 Task: Open Card Tax Filing Review in Board Public Relations Event Coordination and Execution to Workspace Leadership Coaching and add a team member Softage.3@softage.net, a label Orange, a checklist Acting, an attachment from Trello, a color Orange and finally, add a card description 'Research and develop new product line' and a comment 'We should approach this task with a sense of persistence and determination, willing to overcome obstacles and push through challenges.'. Add a start date 'Jan 03, 1900' with a due date 'Jan 10, 1900'
Action: Mouse moved to (75, 388)
Screenshot: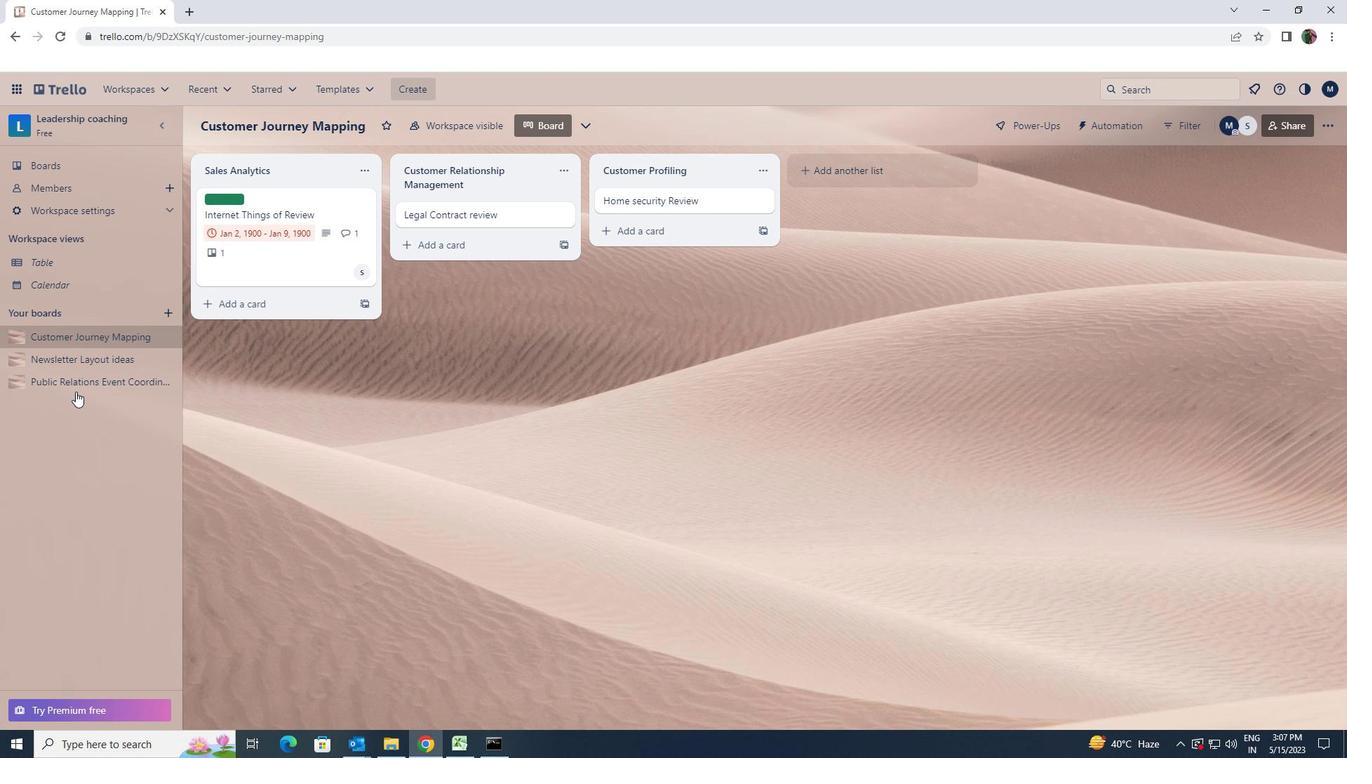 
Action: Mouse pressed left at (75, 388)
Screenshot: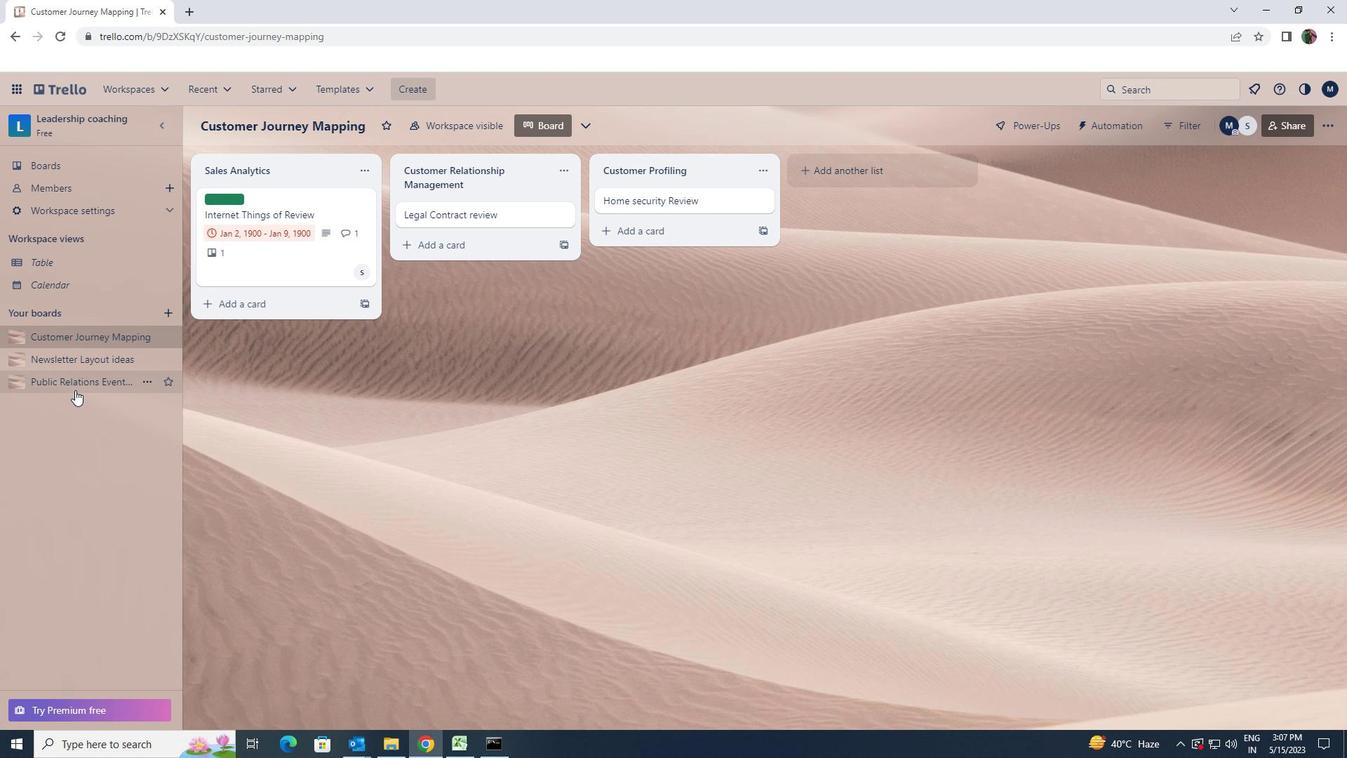 
Action: Mouse moved to (214, 212)
Screenshot: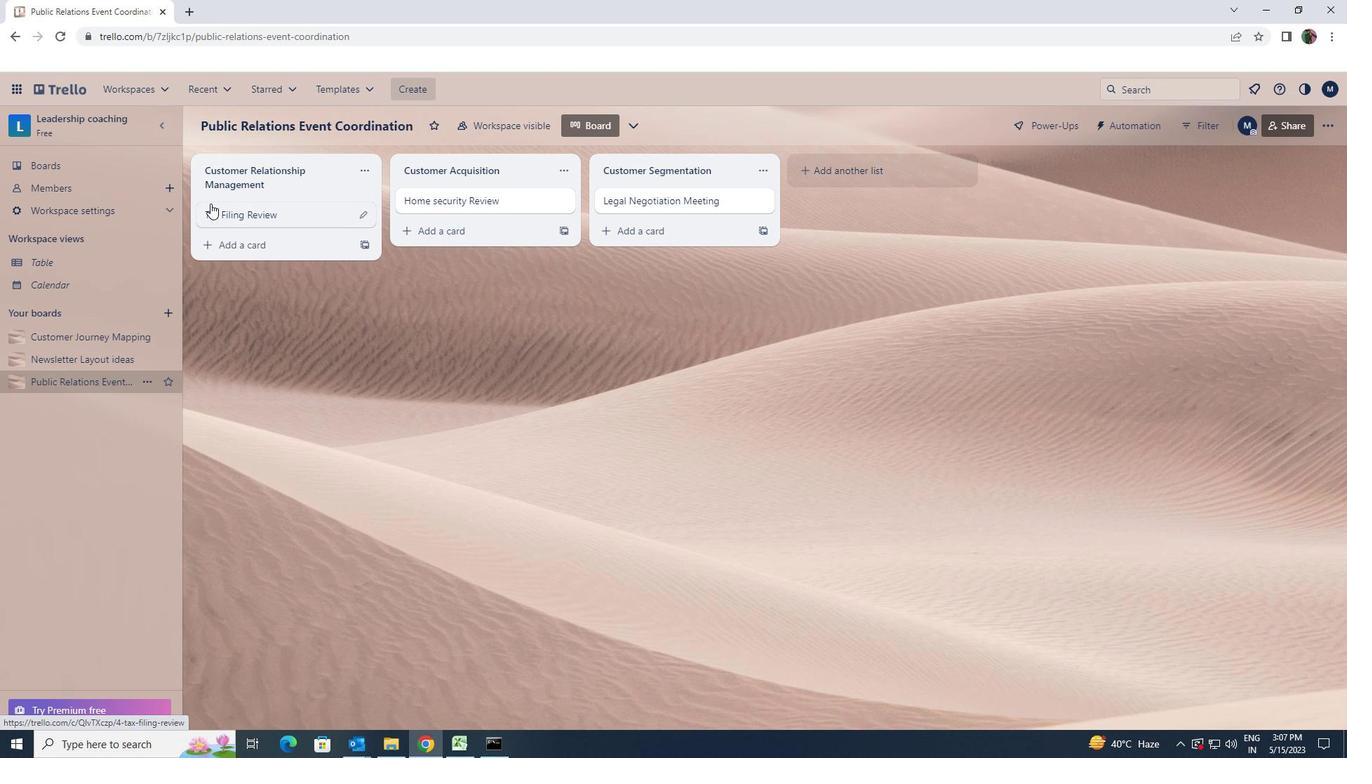 
Action: Mouse pressed left at (214, 212)
Screenshot: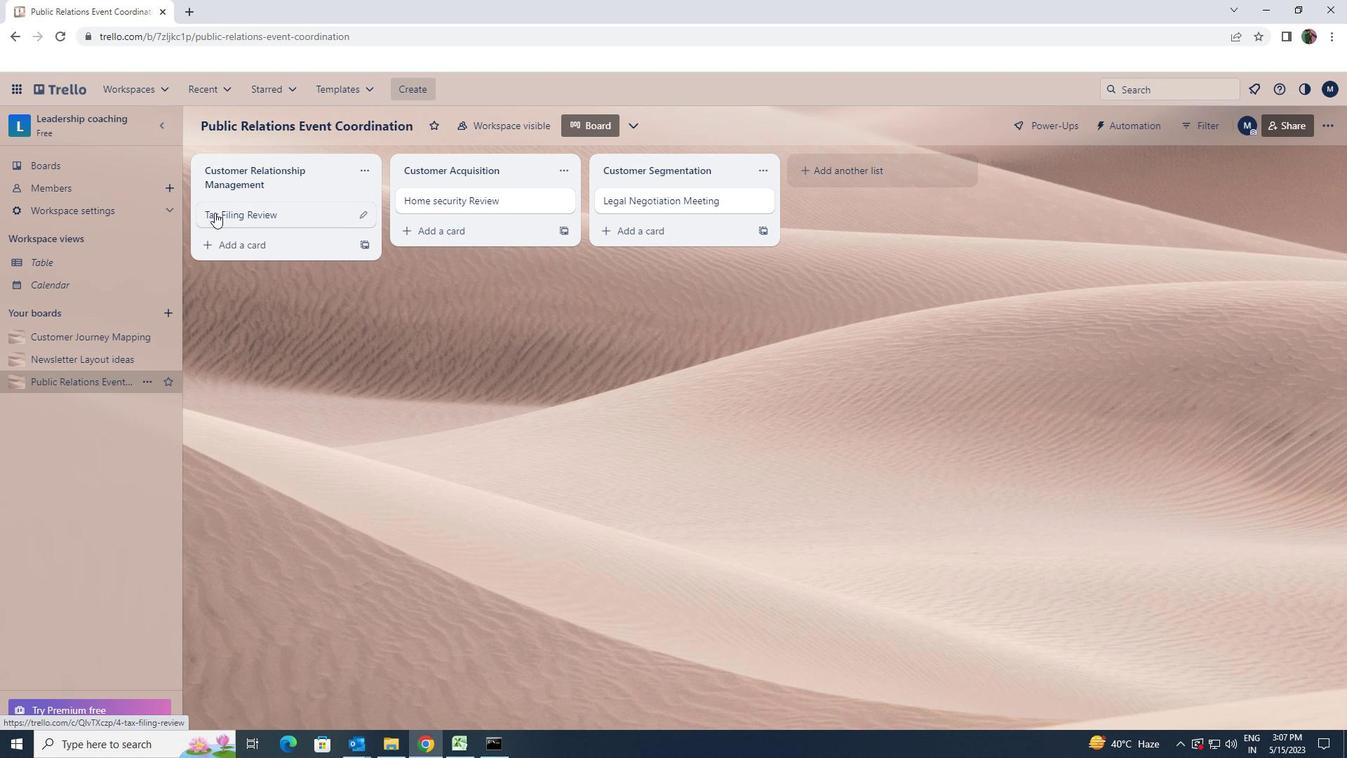 
Action: Mouse moved to (829, 197)
Screenshot: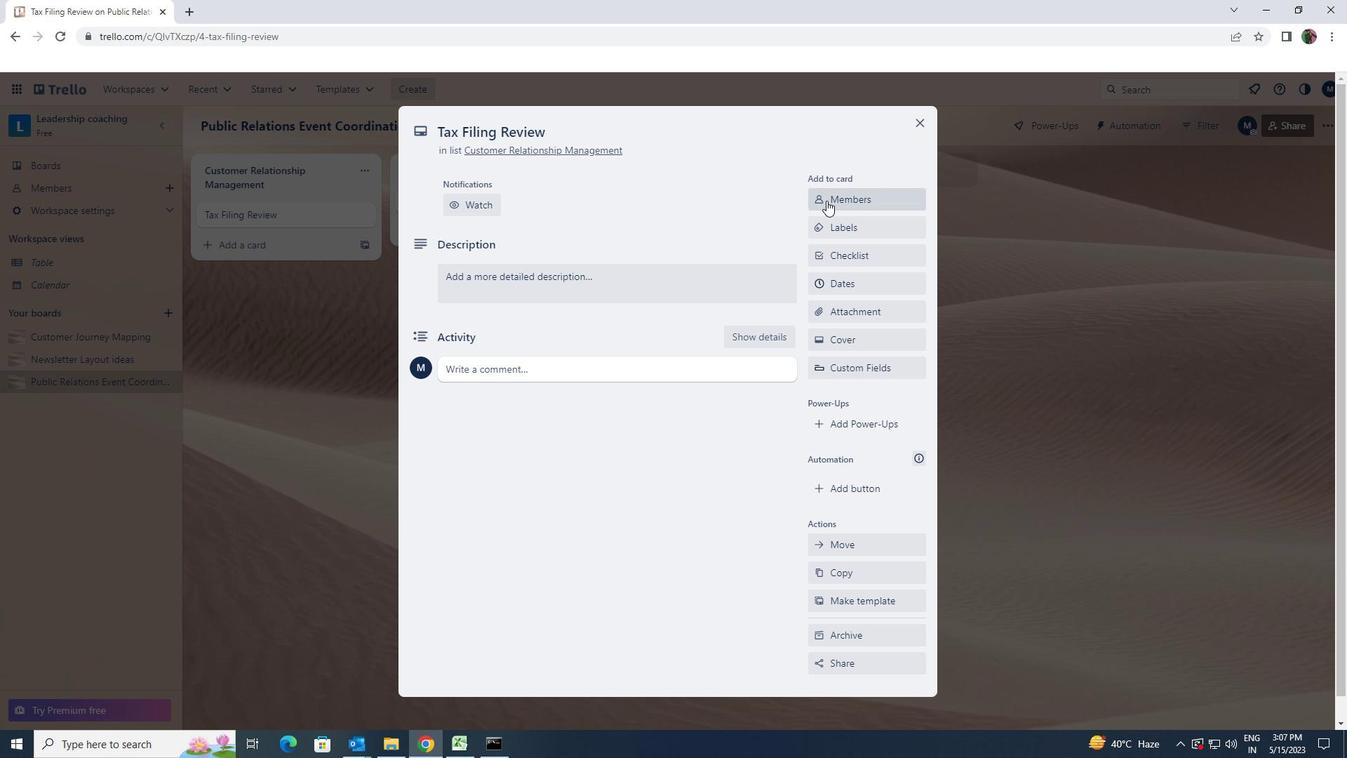
Action: Mouse pressed left at (829, 197)
Screenshot: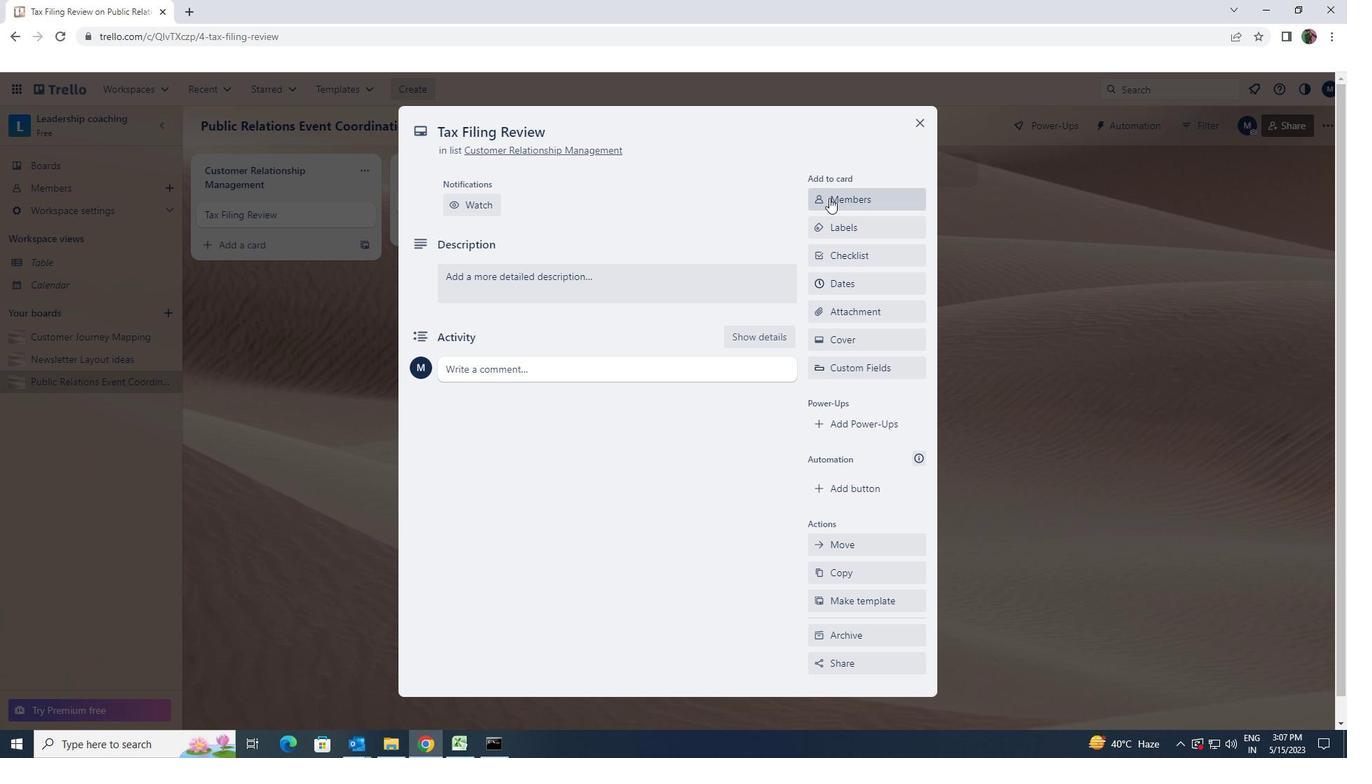 
Action: Mouse moved to (864, 267)
Screenshot: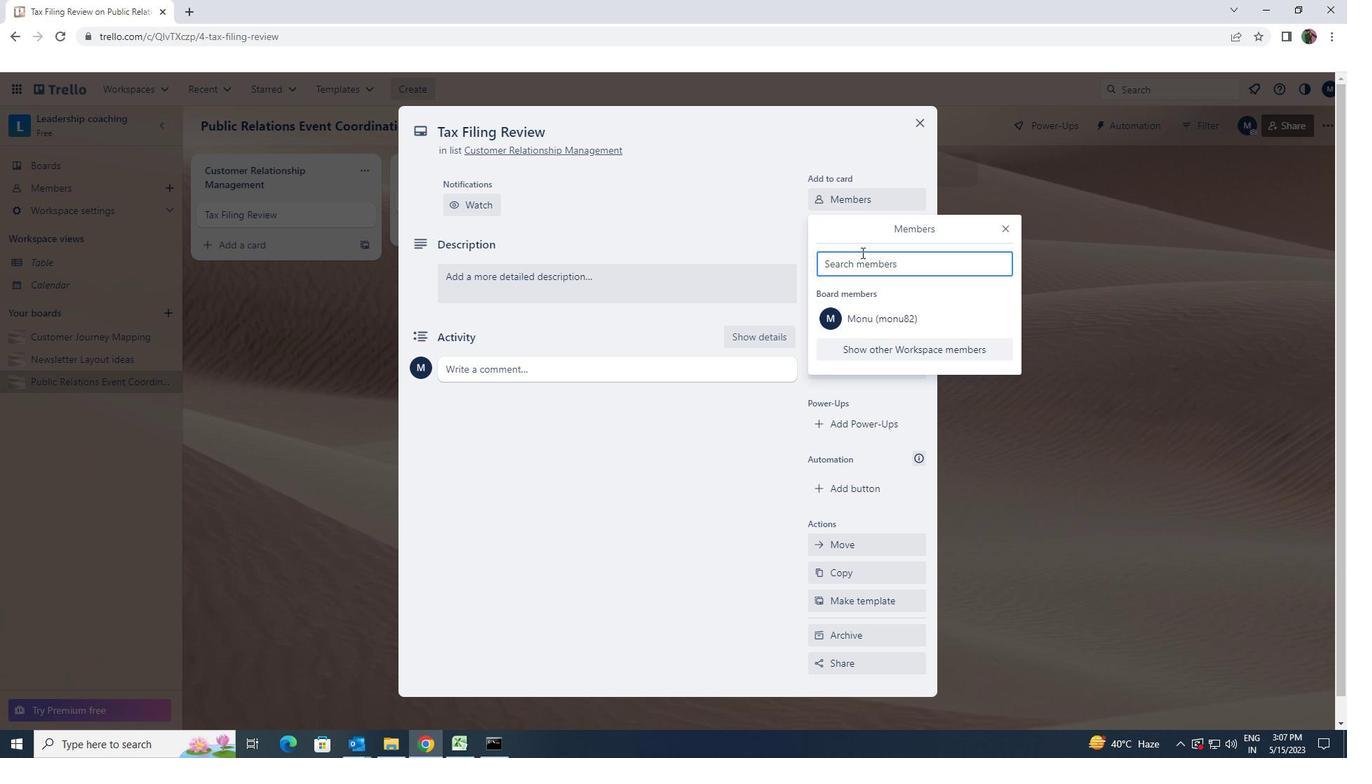 
Action: Mouse pressed left at (864, 267)
Screenshot: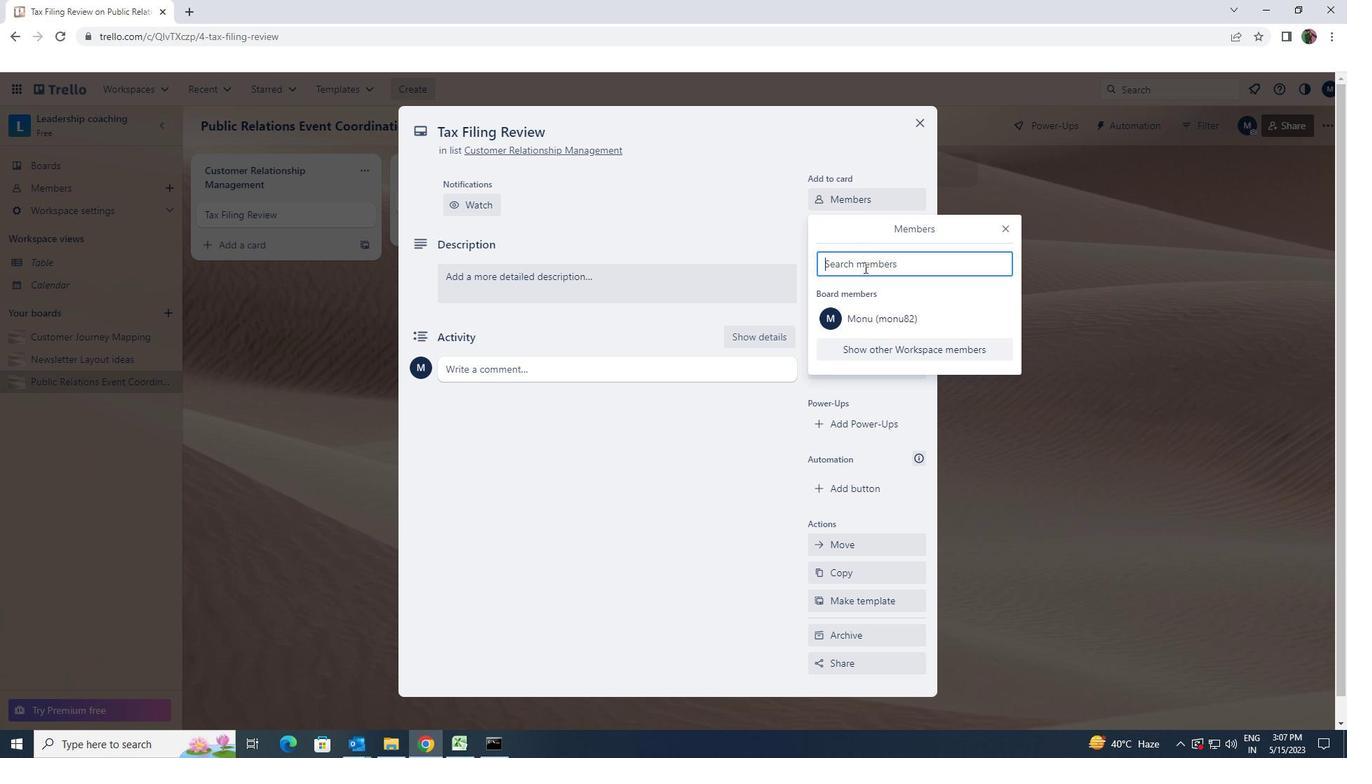
Action: Key pressed softage.3<Key.shift>@SOFTAGE.NET
Screenshot: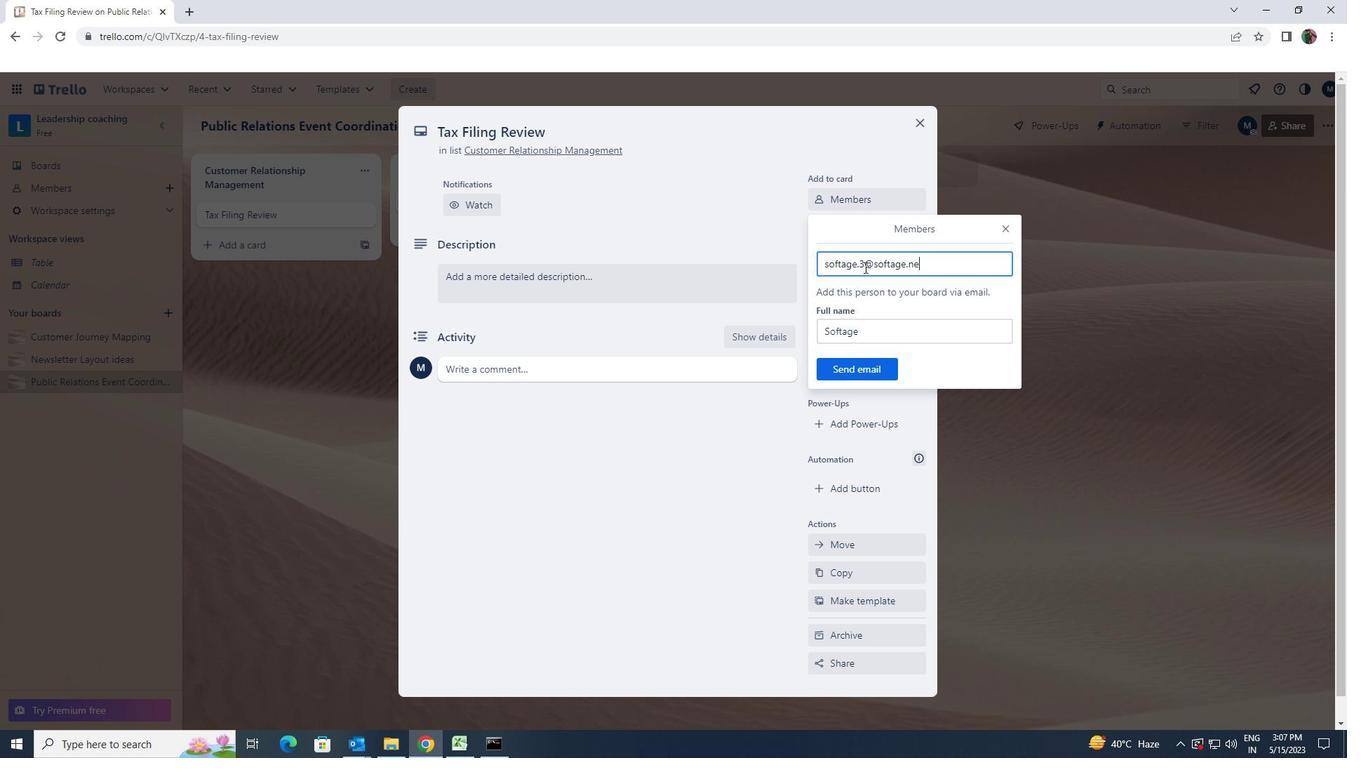 
Action: Mouse moved to (866, 363)
Screenshot: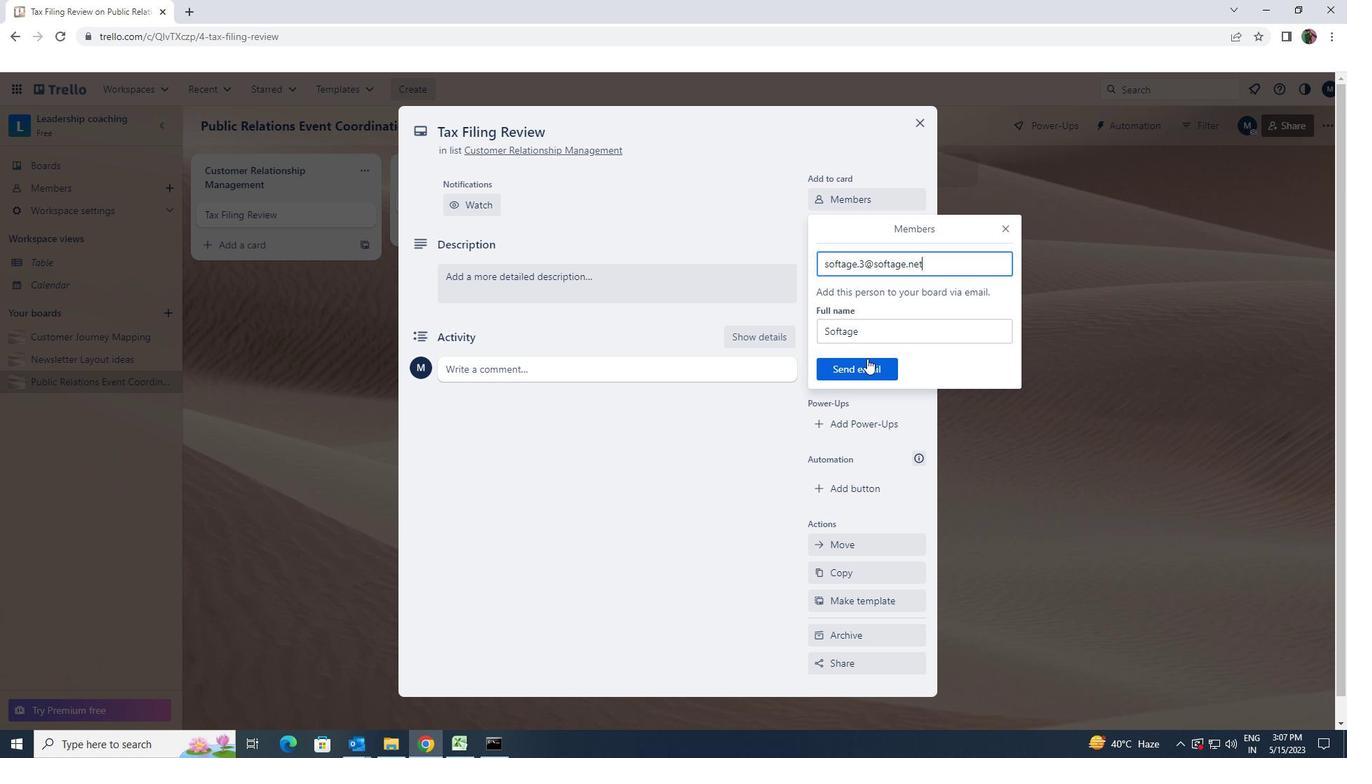 
Action: Mouse pressed left at (866, 363)
Screenshot: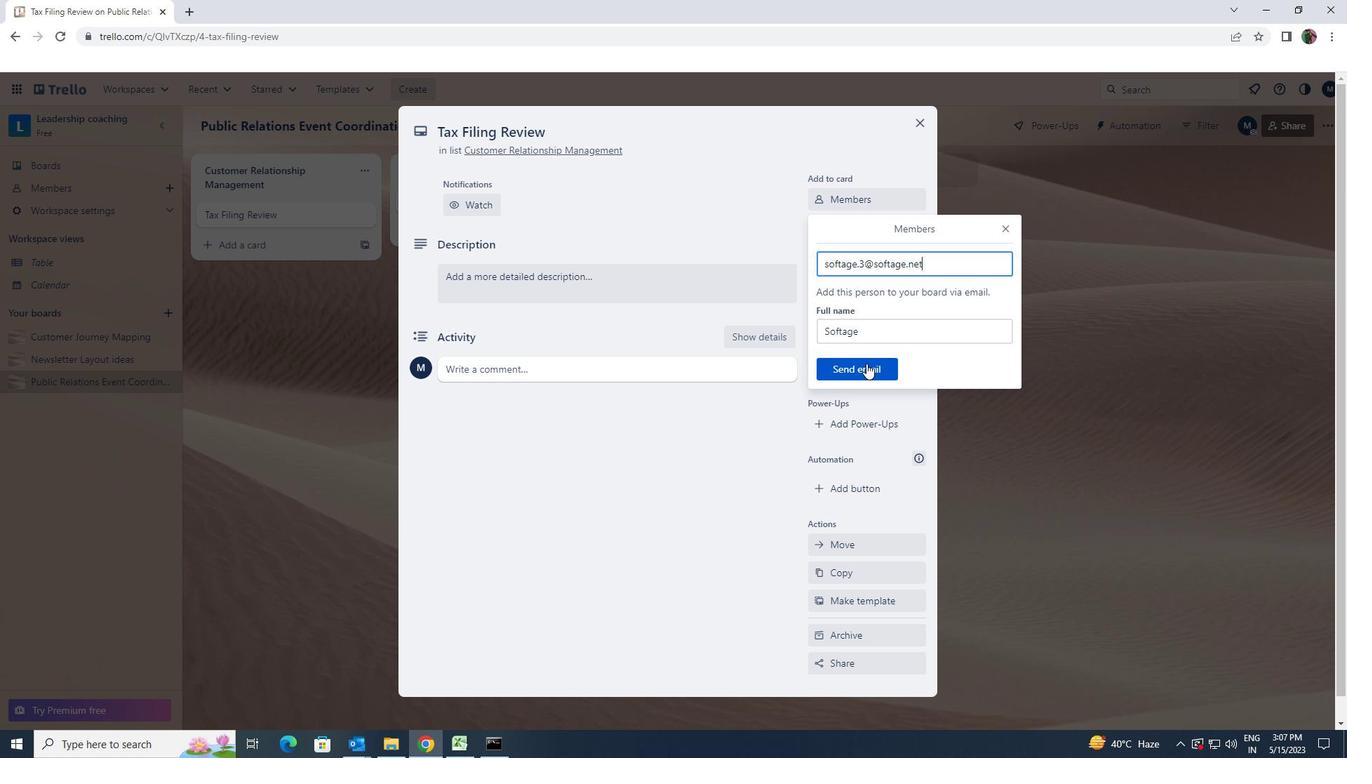 
Action: Mouse moved to (851, 268)
Screenshot: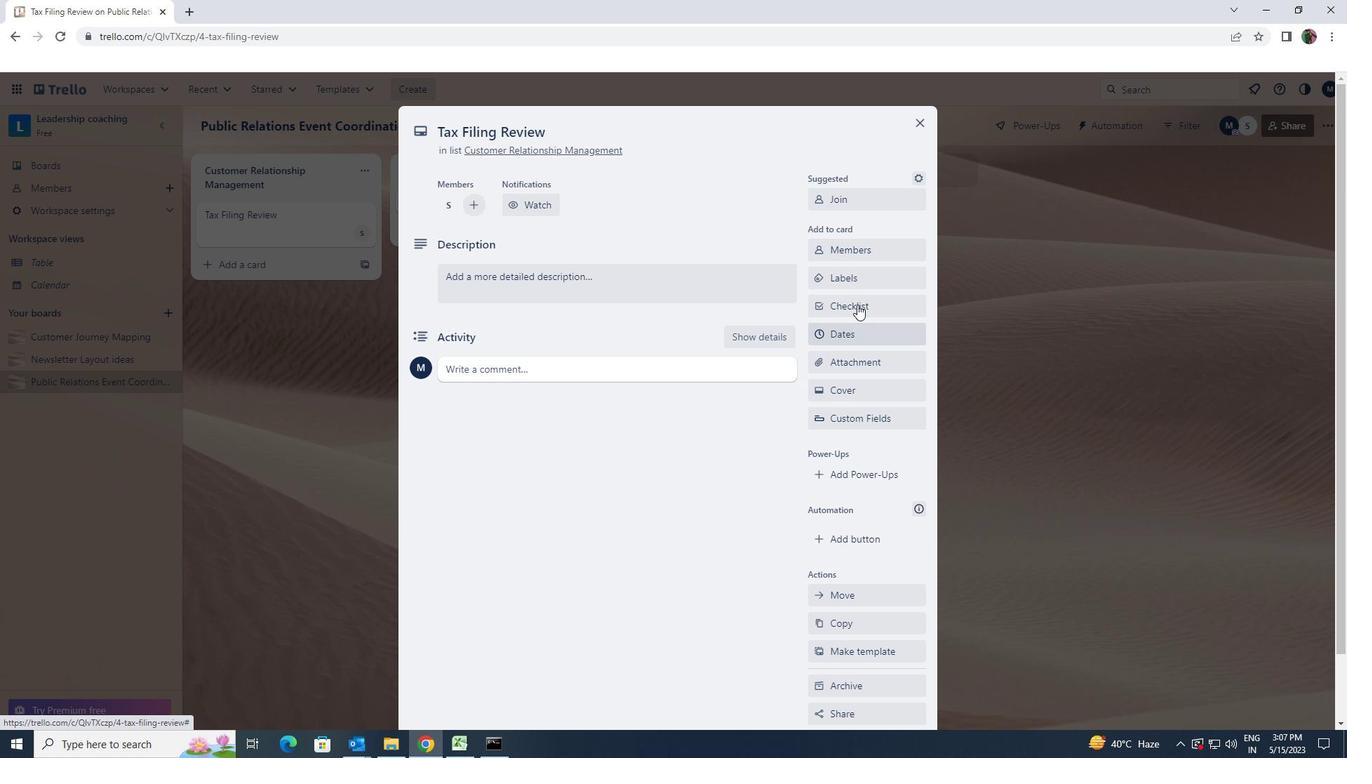 
Action: Mouse pressed left at (851, 268)
Screenshot: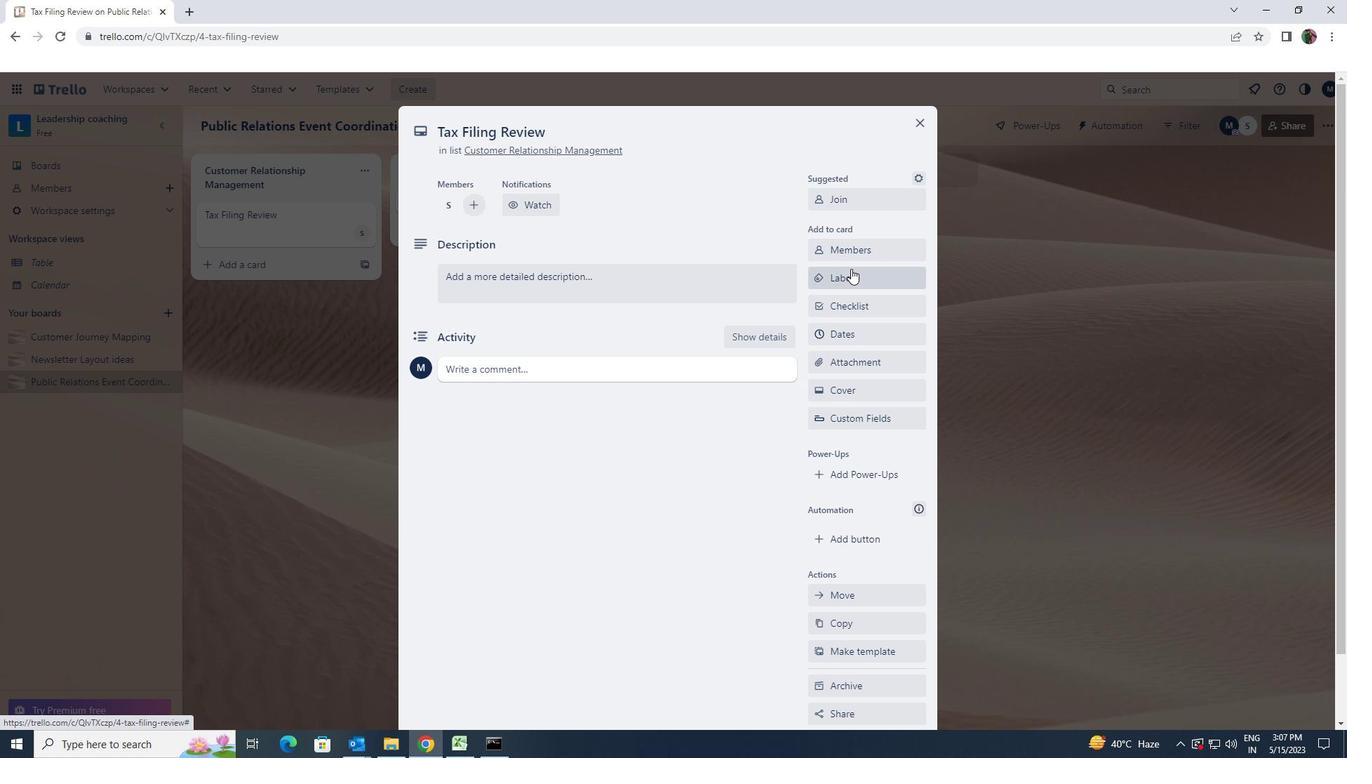 
Action: Mouse moved to (883, 548)
Screenshot: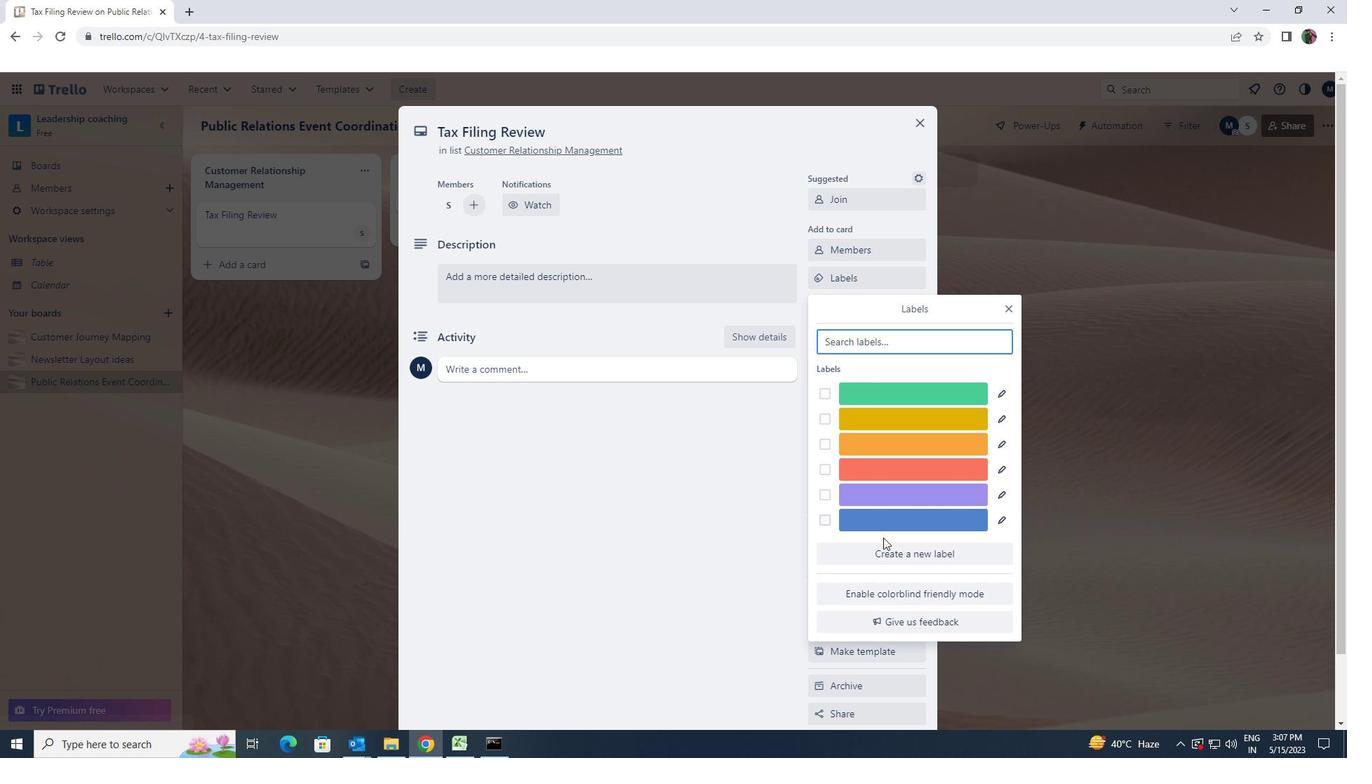 
Action: Mouse pressed left at (883, 548)
Screenshot: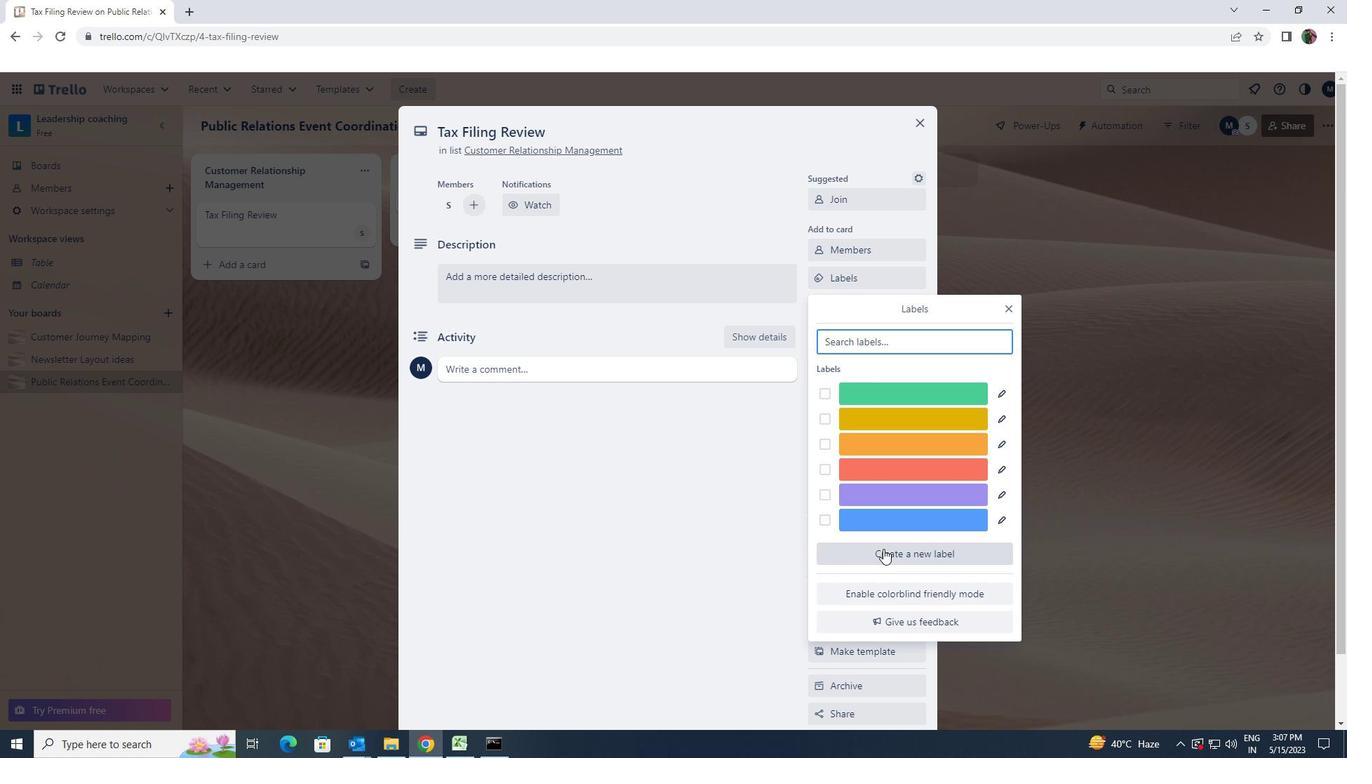 
Action: Mouse moved to (914, 515)
Screenshot: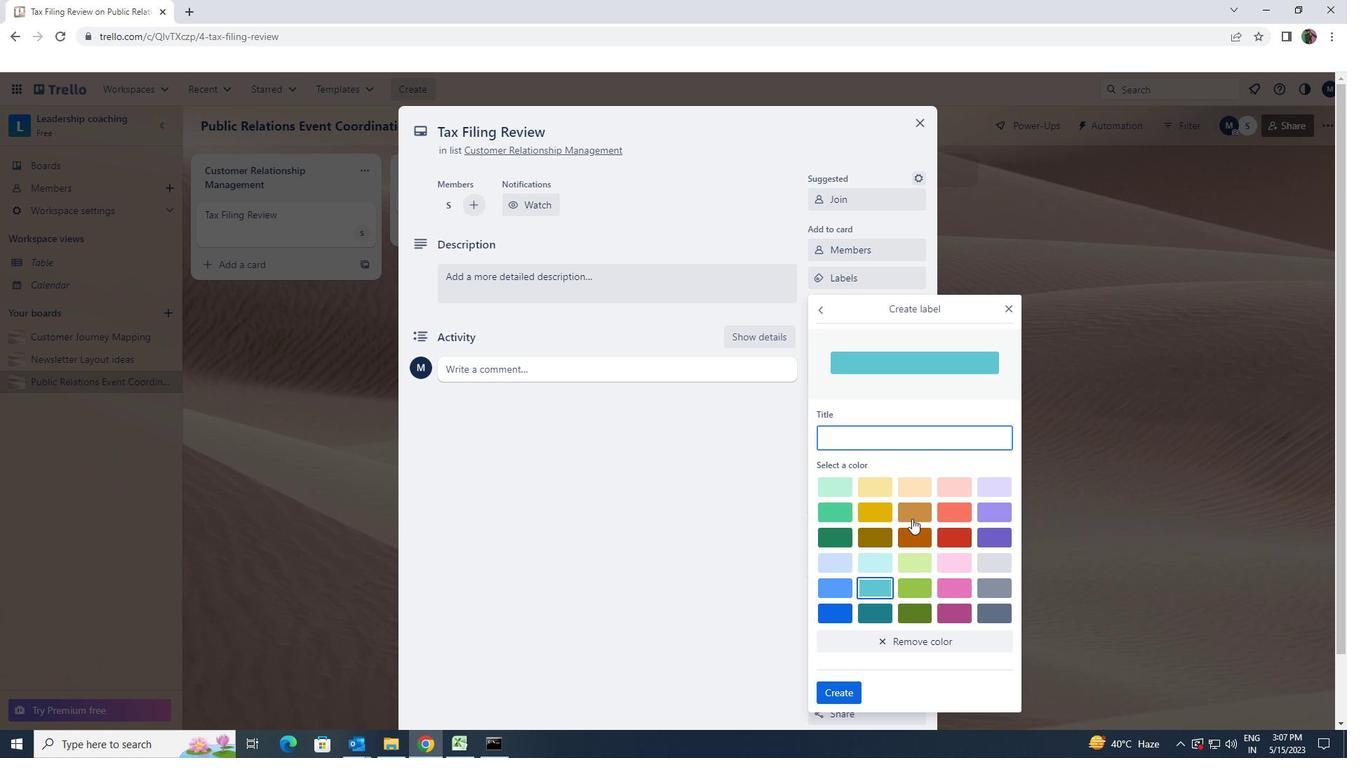 
Action: Mouse pressed left at (914, 515)
Screenshot: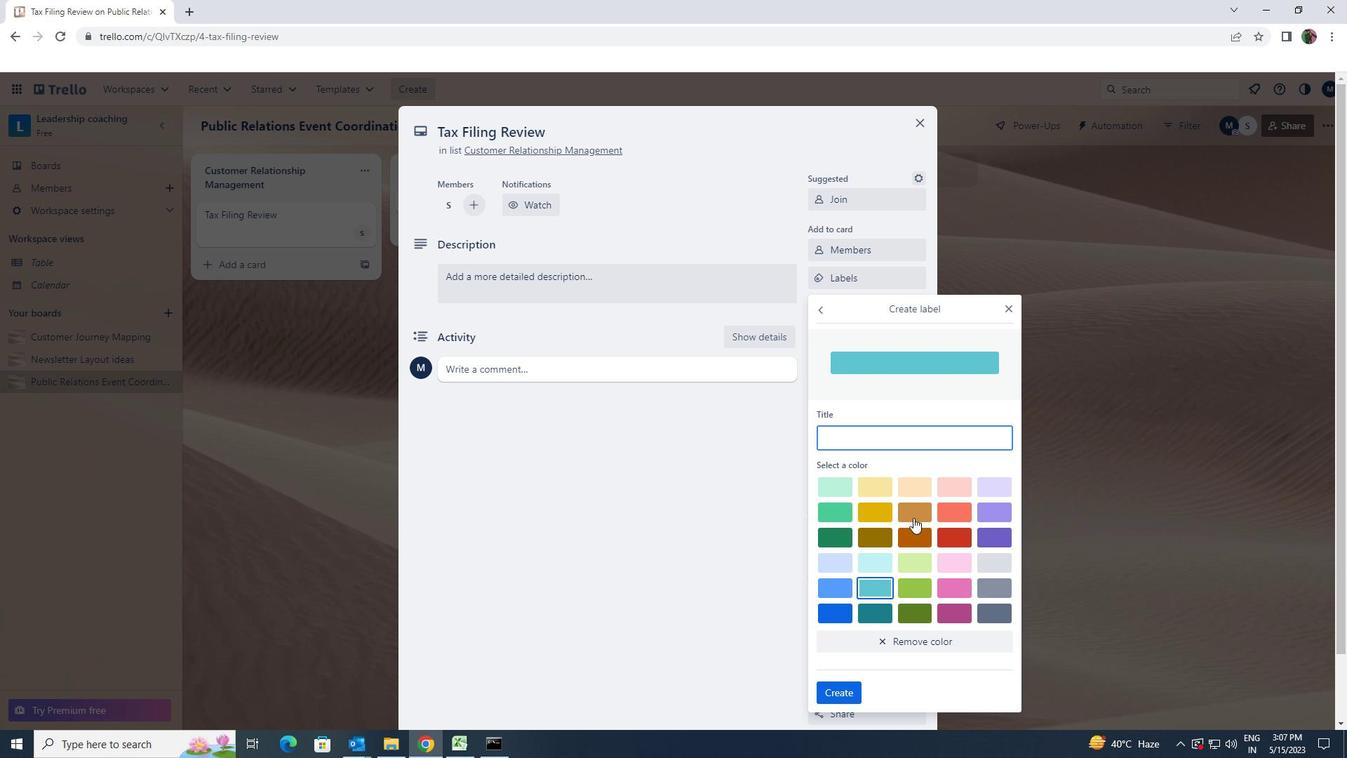
Action: Mouse moved to (854, 688)
Screenshot: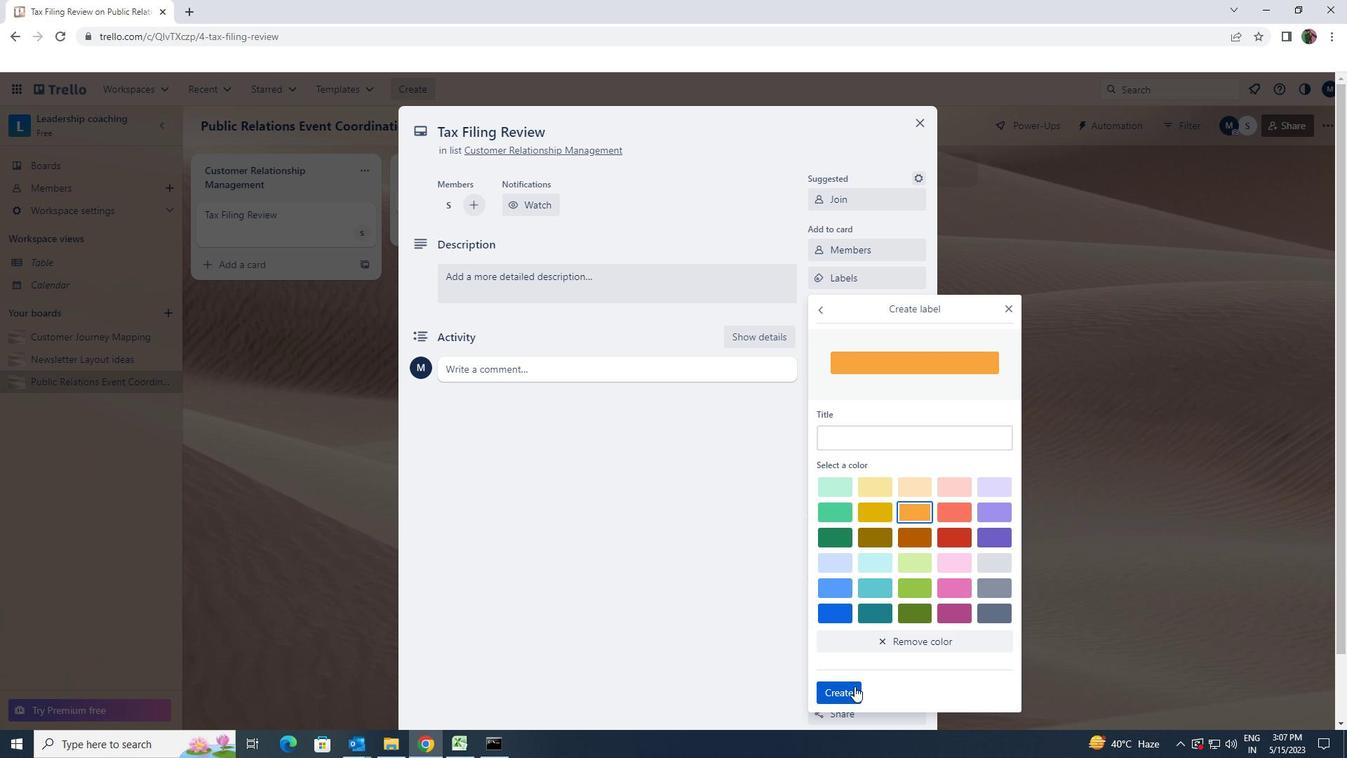 
Action: Mouse pressed left at (854, 688)
Screenshot: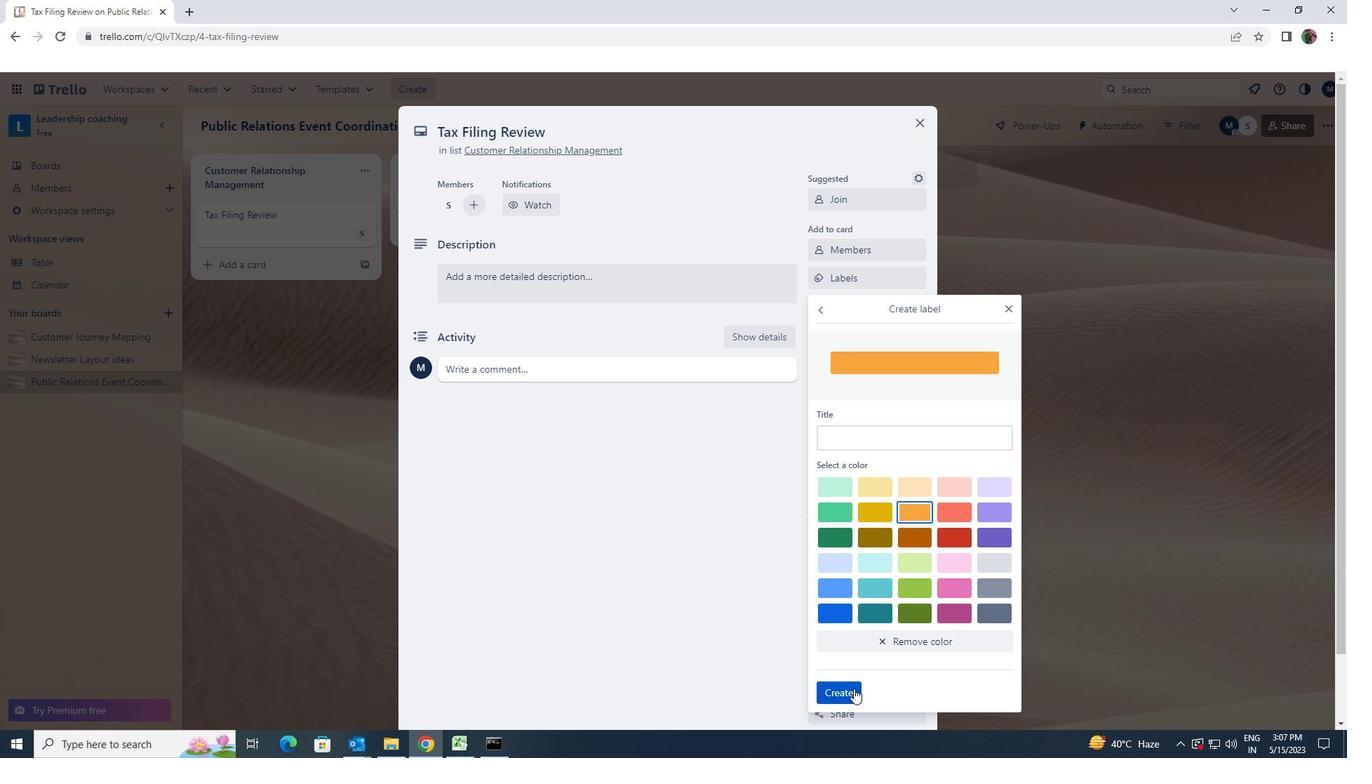
Action: Mouse moved to (1010, 308)
Screenshot: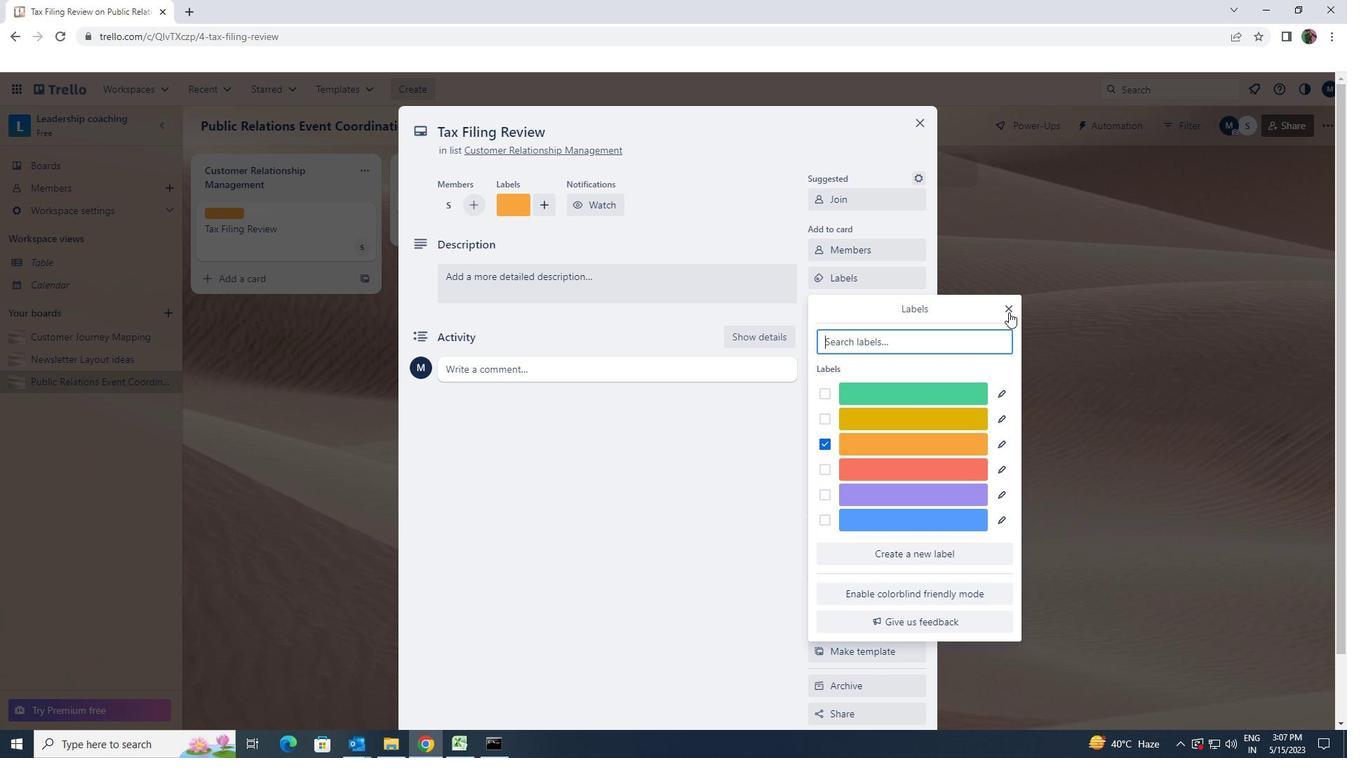 
Action: Mouse pressed left at (1010, 308)
Screenshot: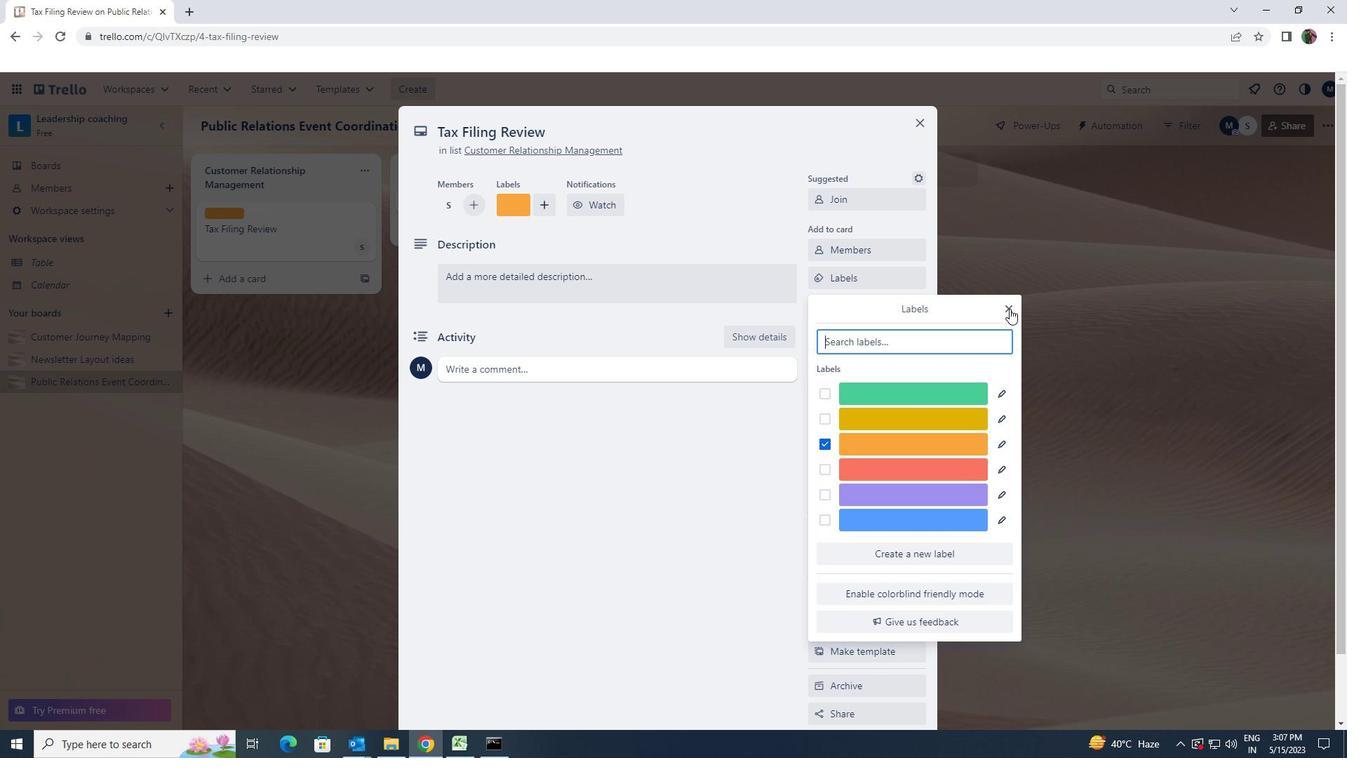 
Action: Mouse moved to (917, 301)
Screenshot: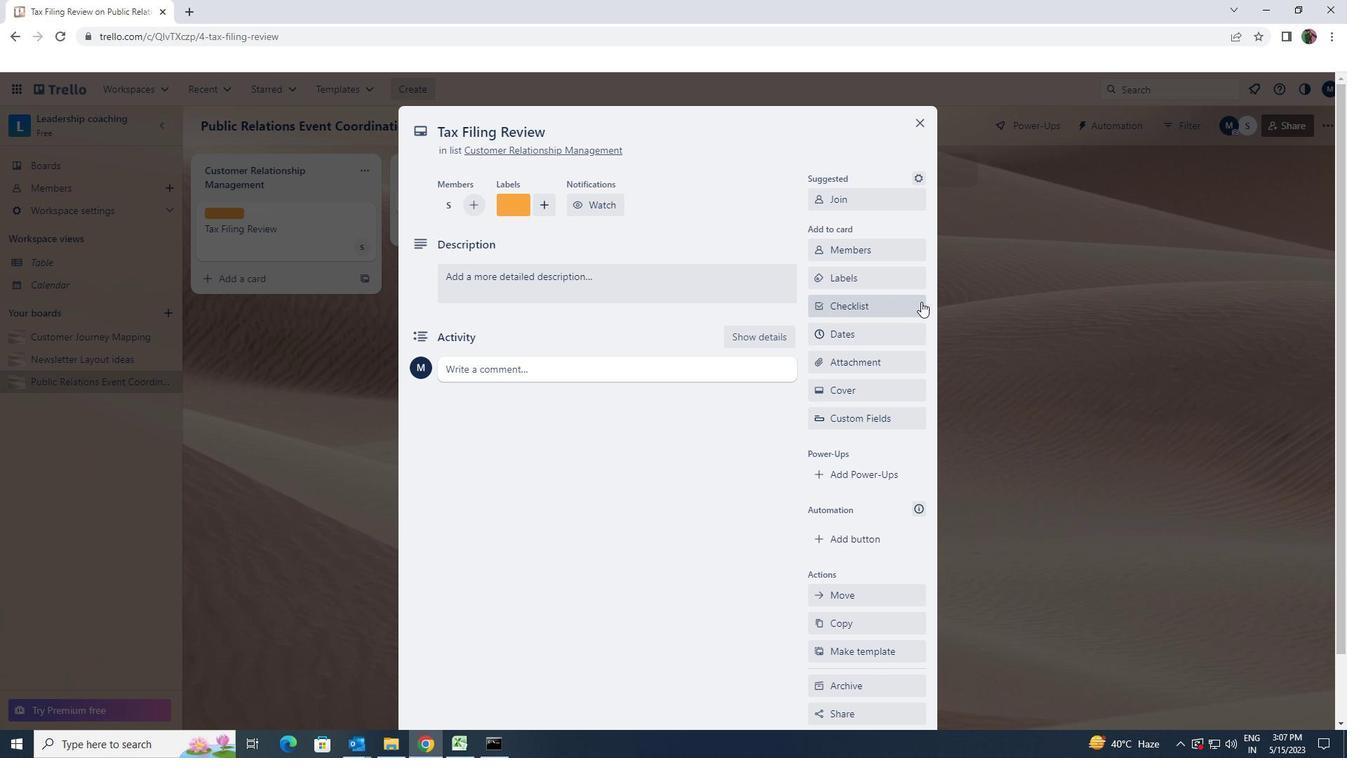 
Action: Mouse pressed left at (917, 301)
Screenshot: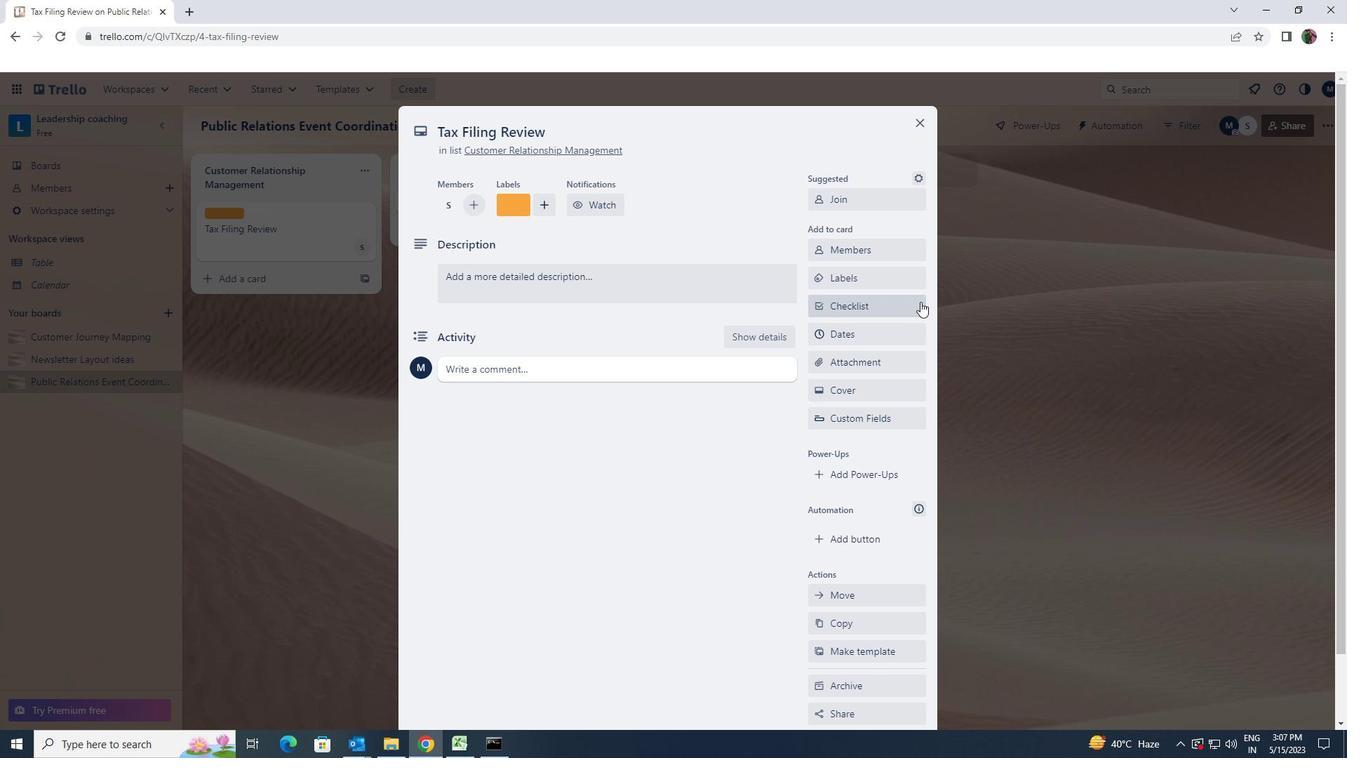 
Action: Key pressed <Key.shift>ACTING
Screenshot: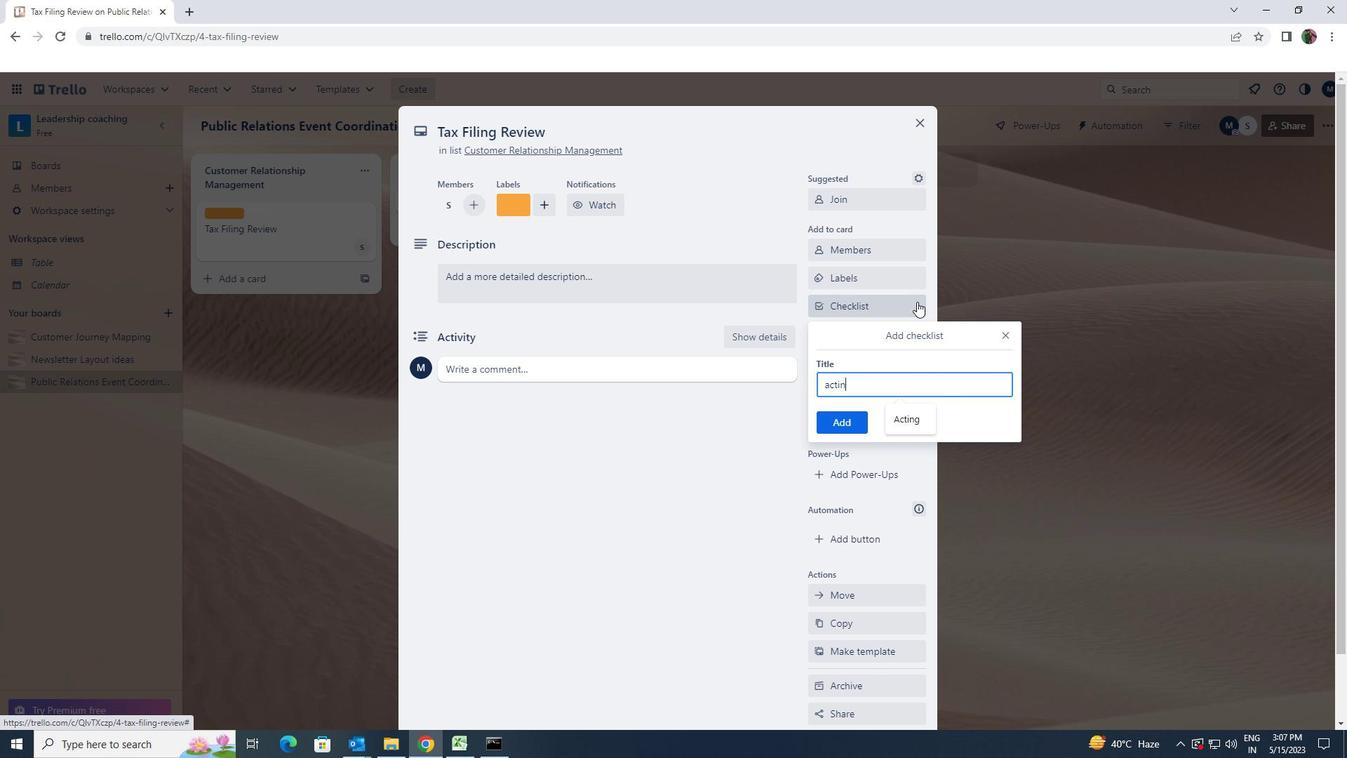 
Action: Mouse moved to (849, 420)
Screenshot: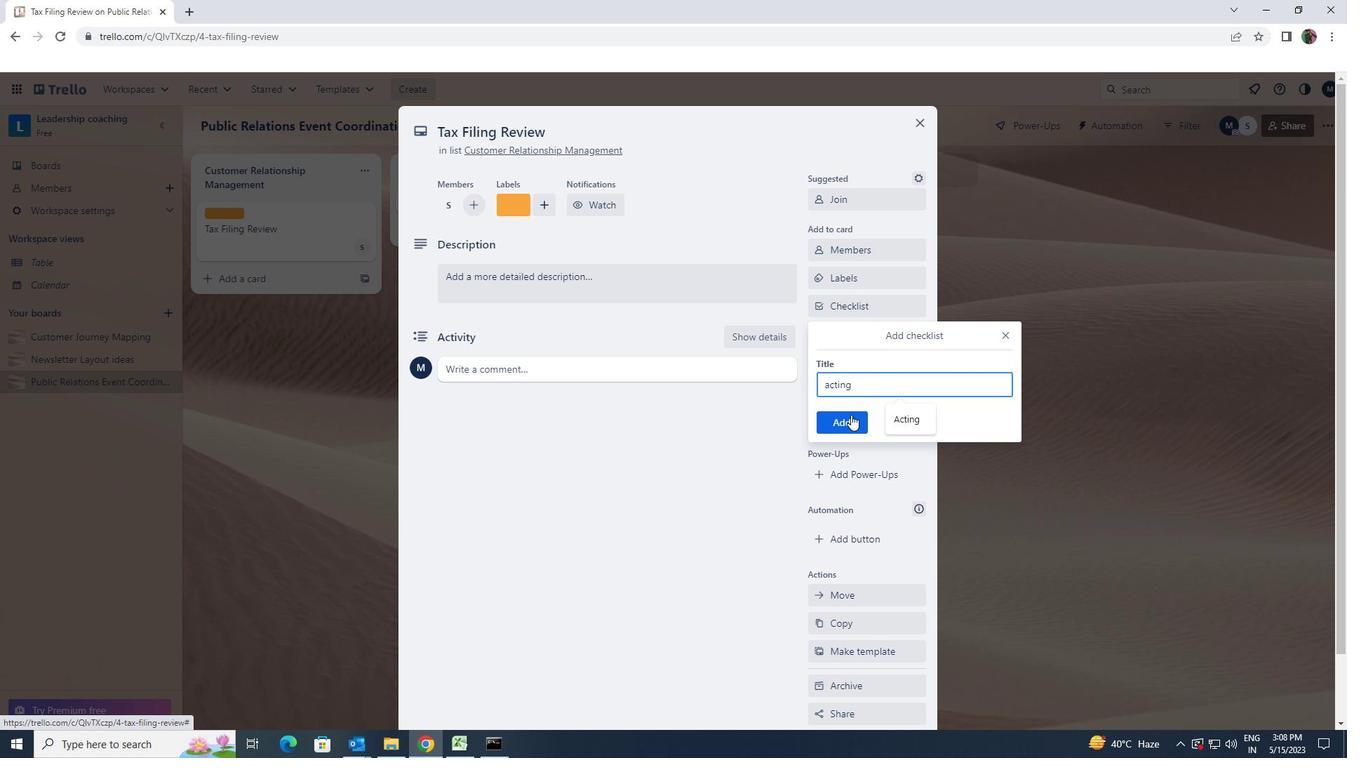 
Action: Mouse pressed left at (849, 420)
Screenshot: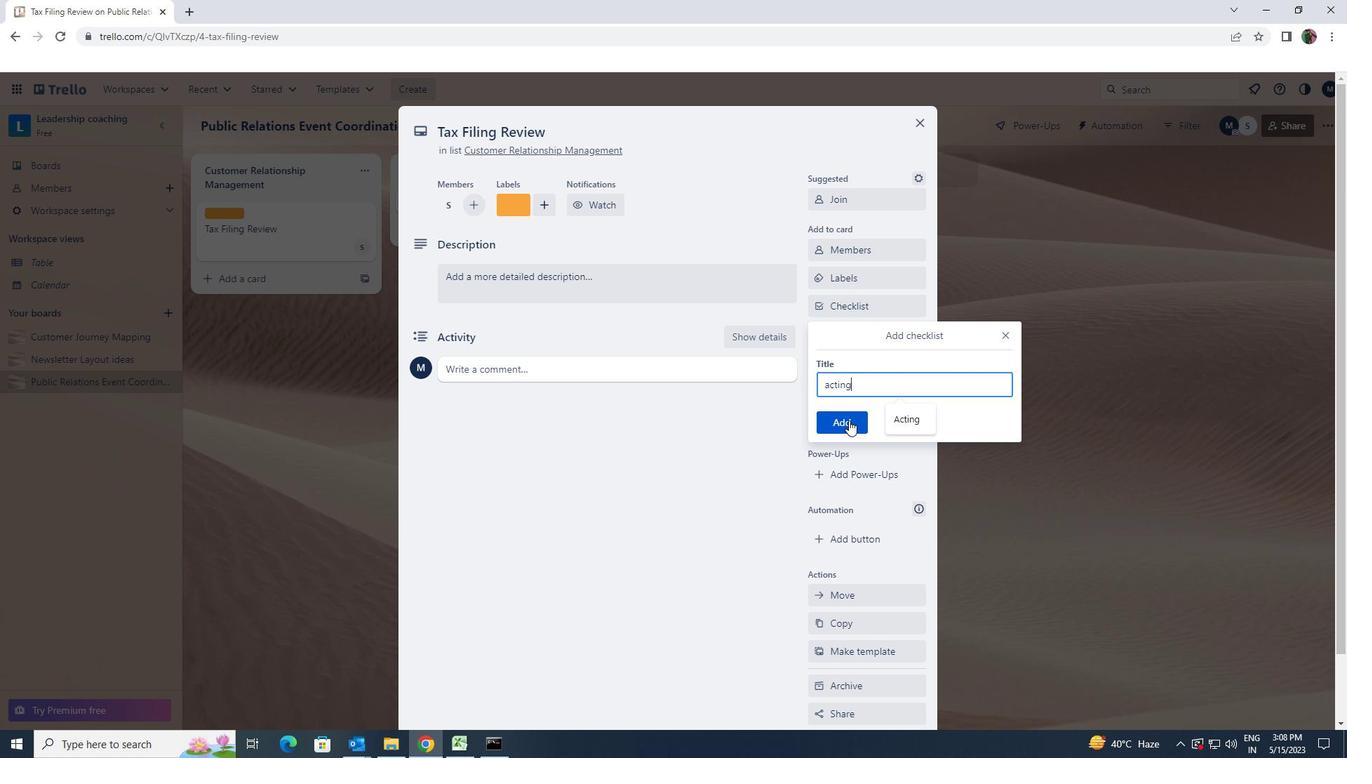 
Action: Mouse moved to (854, 362)
Screenshot: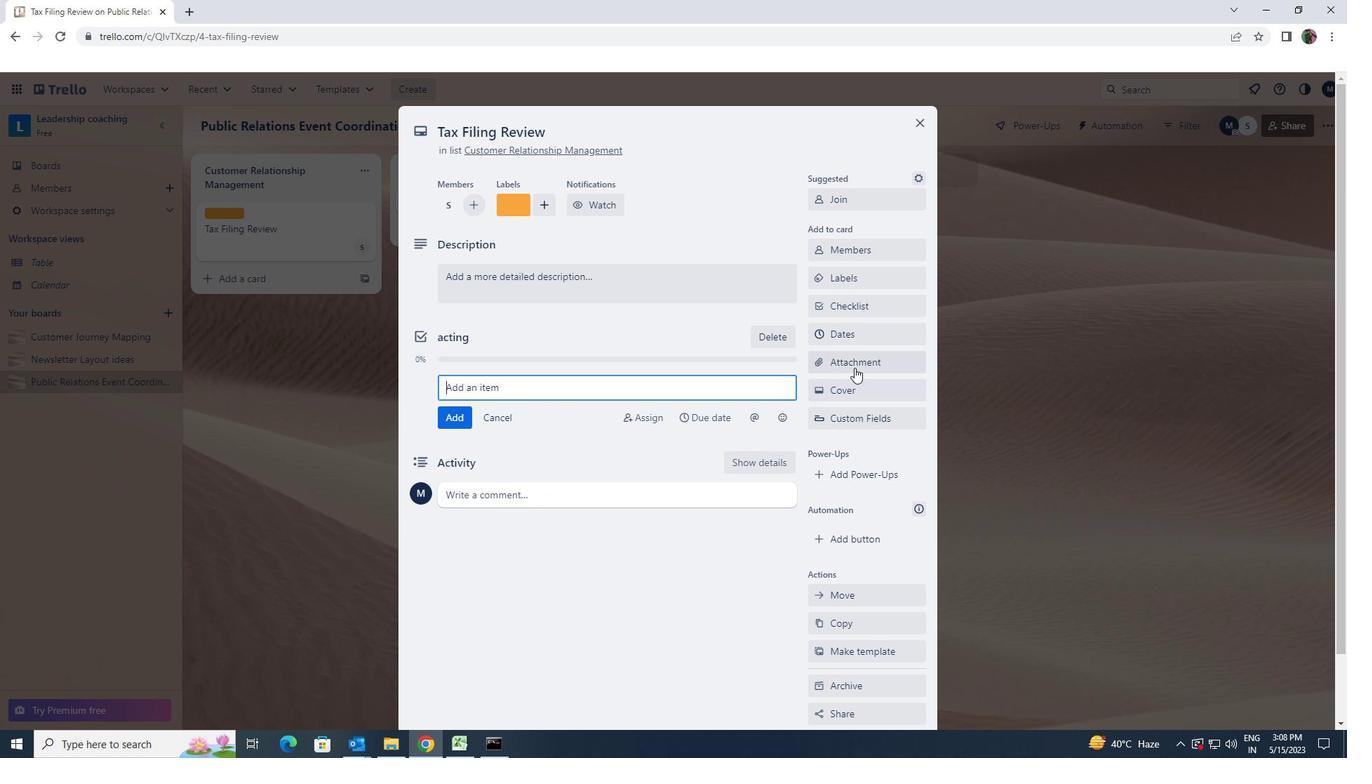 
Action: Mouse pressed left at (854, 362)
Screenshot: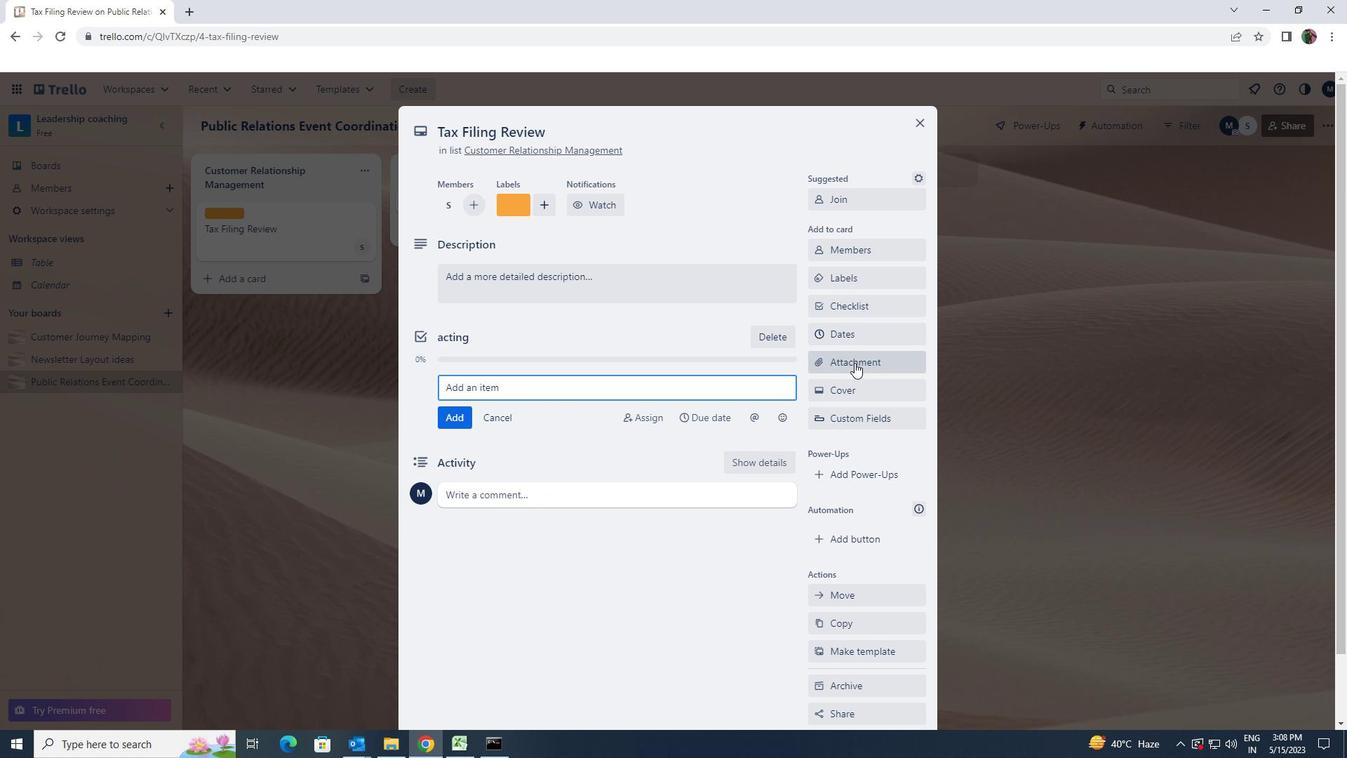
Action: Mouse moved to (852, 442)
Screenshot: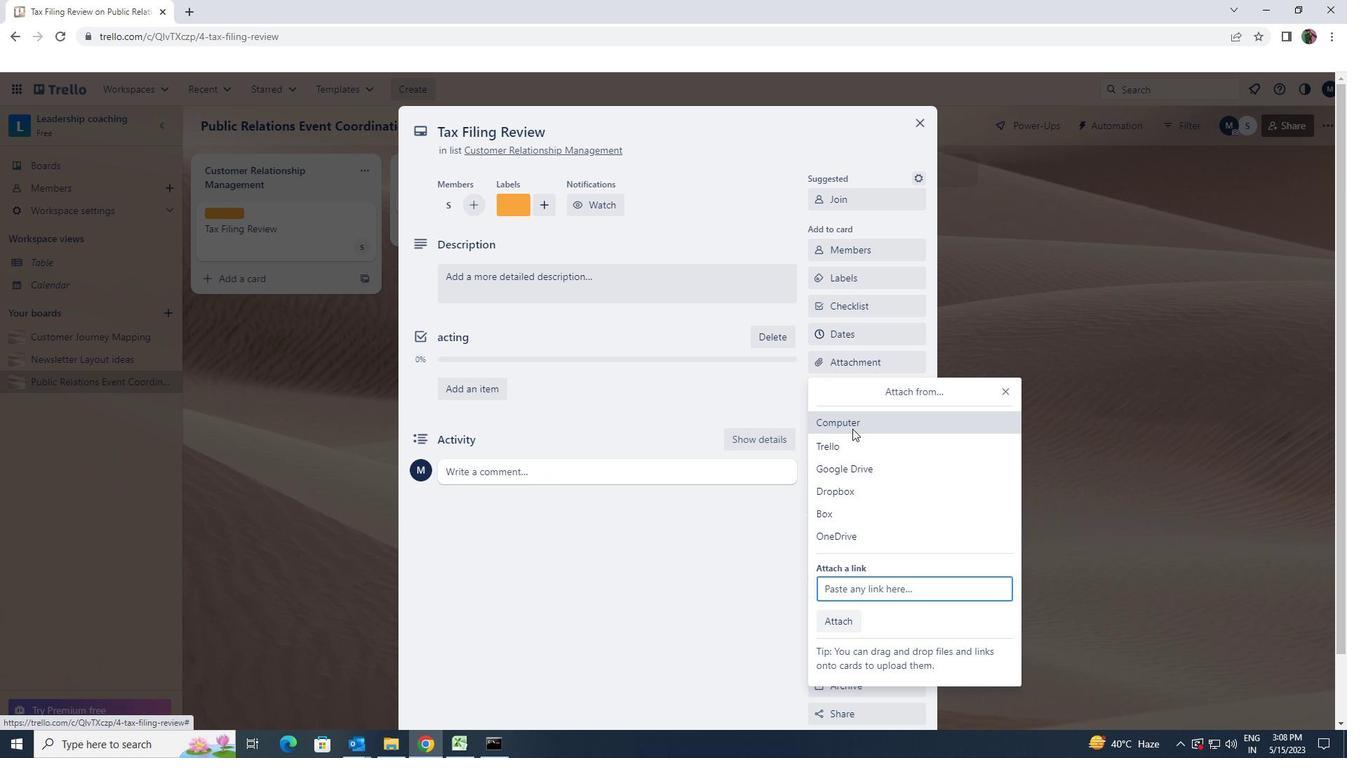 
Action: Mouse pressed left at (852, 442)
Screenshot: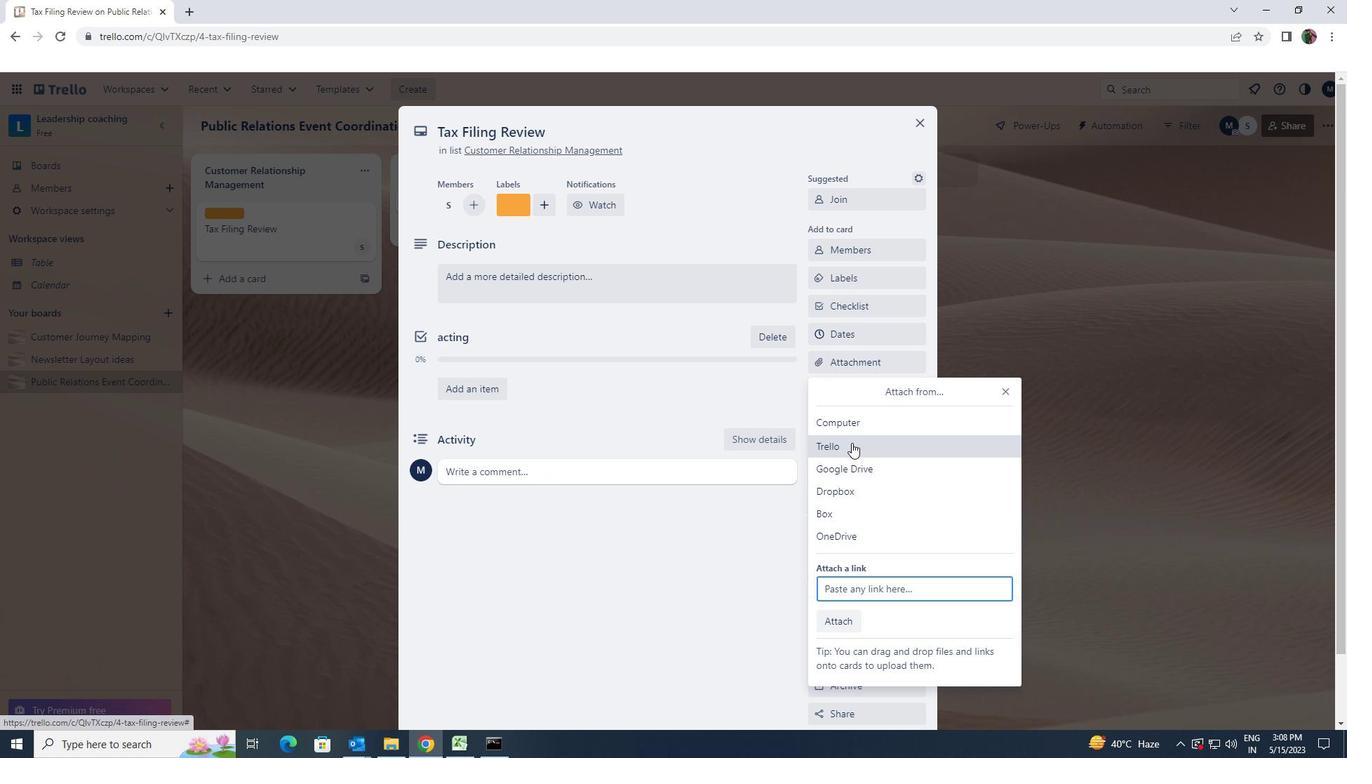 
Action: Mouse pressed left at (852, 442)
Screenshot: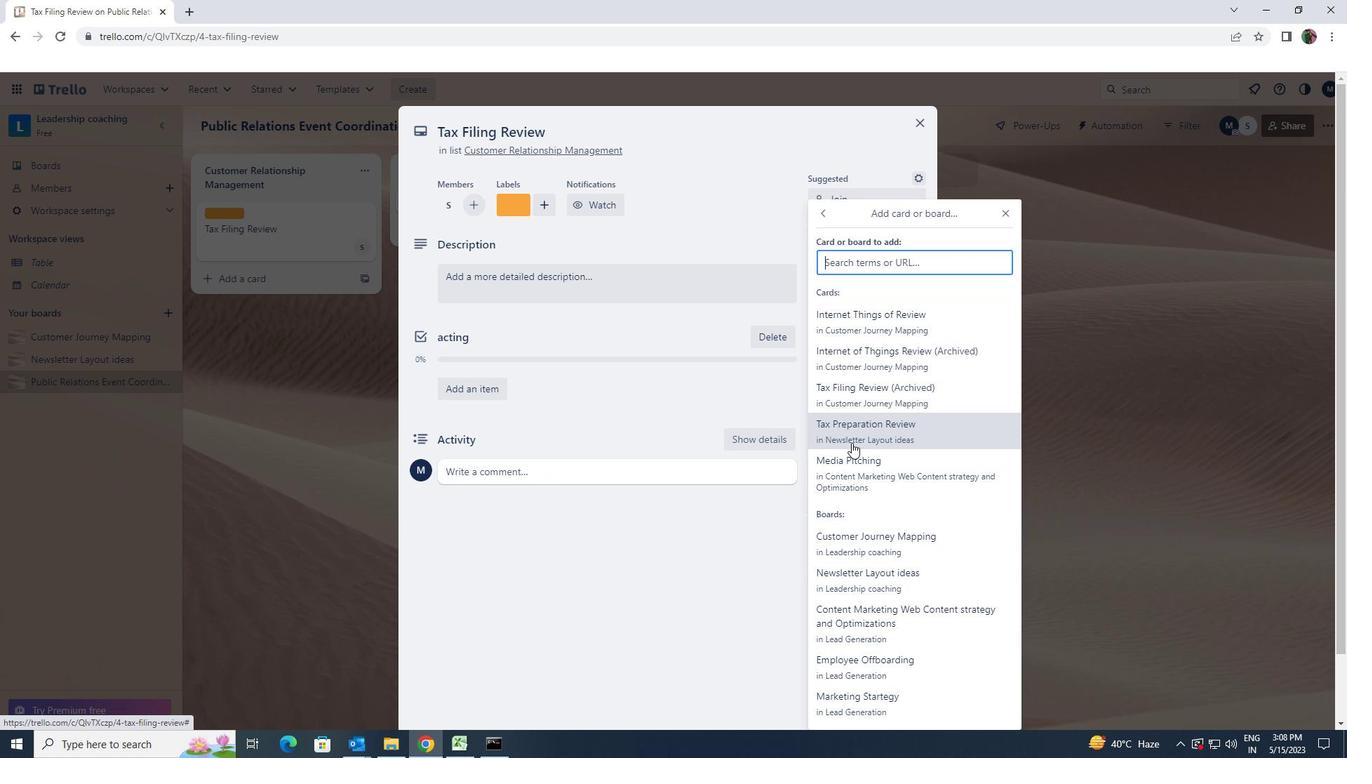 
Action: Mouse moved to (713, 291)
Screenshot: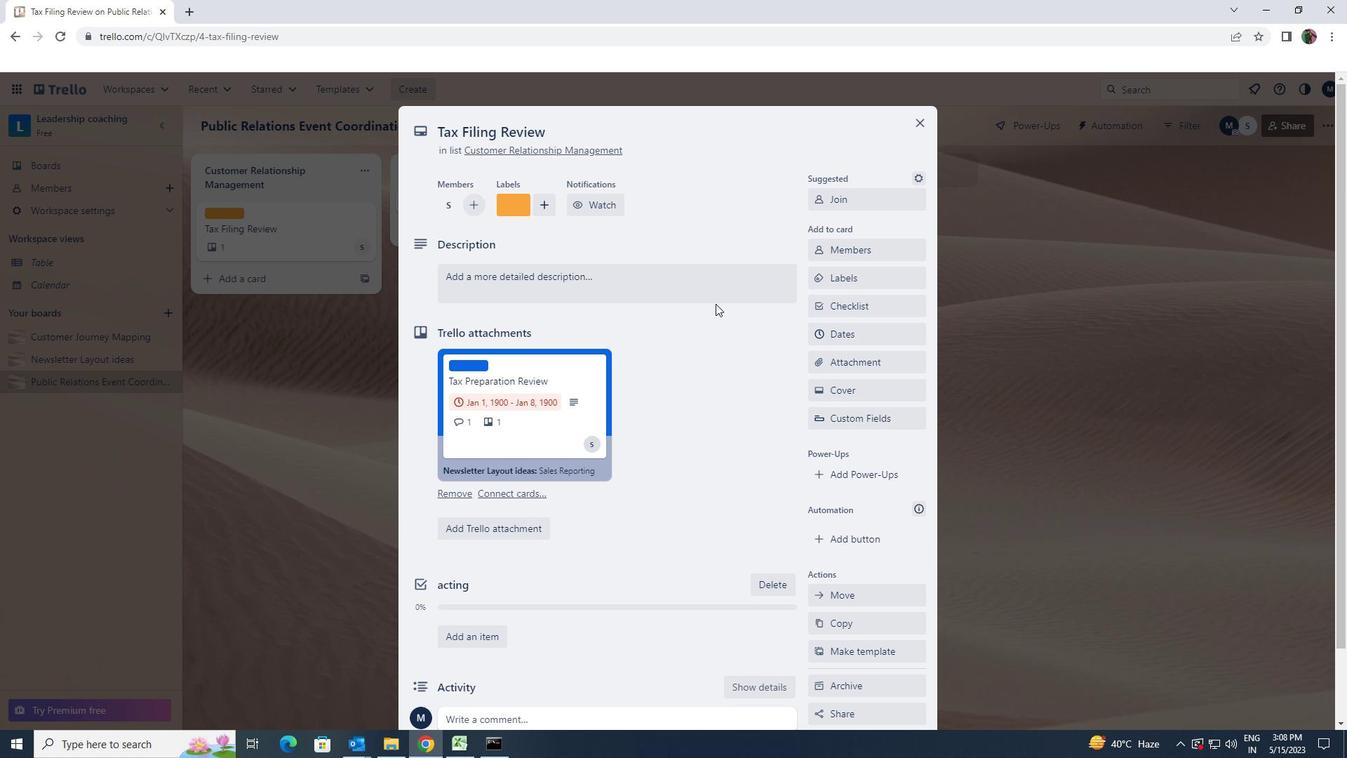 
Action: Mouse pressed left at (713, 291)
Screenshot: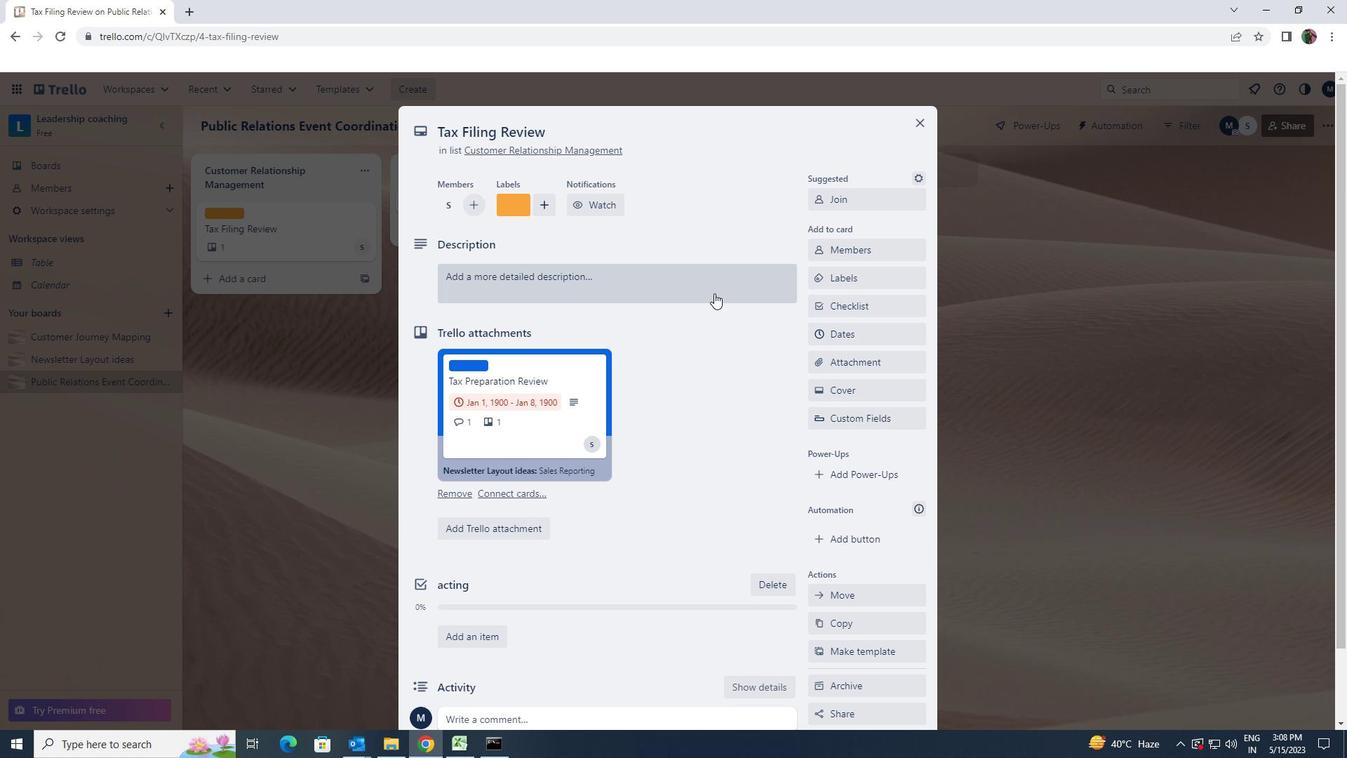 
Action: Key pressed <Key.shift><Key.shift><Key.shift><Key.shift><Key.shift><Key.shift><Key.shift><Key.shift><Key.shift><Key.shift><Key.shift><Key.shift><Key.shift><Key.shift><Key.shift><Key.shift><Key.shift><Key.shift><Key.shift><Key.shift><Key.shift><Key.shift><Key.shift><Key.shift><Key.shift><Key.shift><Key.shift><Key.shift><Key.shift><Key.shift><Key.shift><Key.shift><Key.shift><Key.shift><Key.shift><Key.shift><Key.shift><Key.shift><Key.shift><Key.shift><Key.shift><Key.shift><Key.shift><Key.shift><Key.shift><Key.shift><Key.shift><Key.shift><Key.shift><Key.shift><Key.shift><Key.shift><Key.shift><Key.shift><Key.shift><Key.shift><Key.shift><Key.shift><Key.shift><Key.shift><Key.shift><Key.shift><Key.shift><Key.shift>RESEARCH<Key.space>AND<Key.space>DEVELOP<Key.space>NEW<Key.space>CUSTOMER<Key.space>NEW<Key.space>PRODUCT<Key.space>LINE
Screenshot: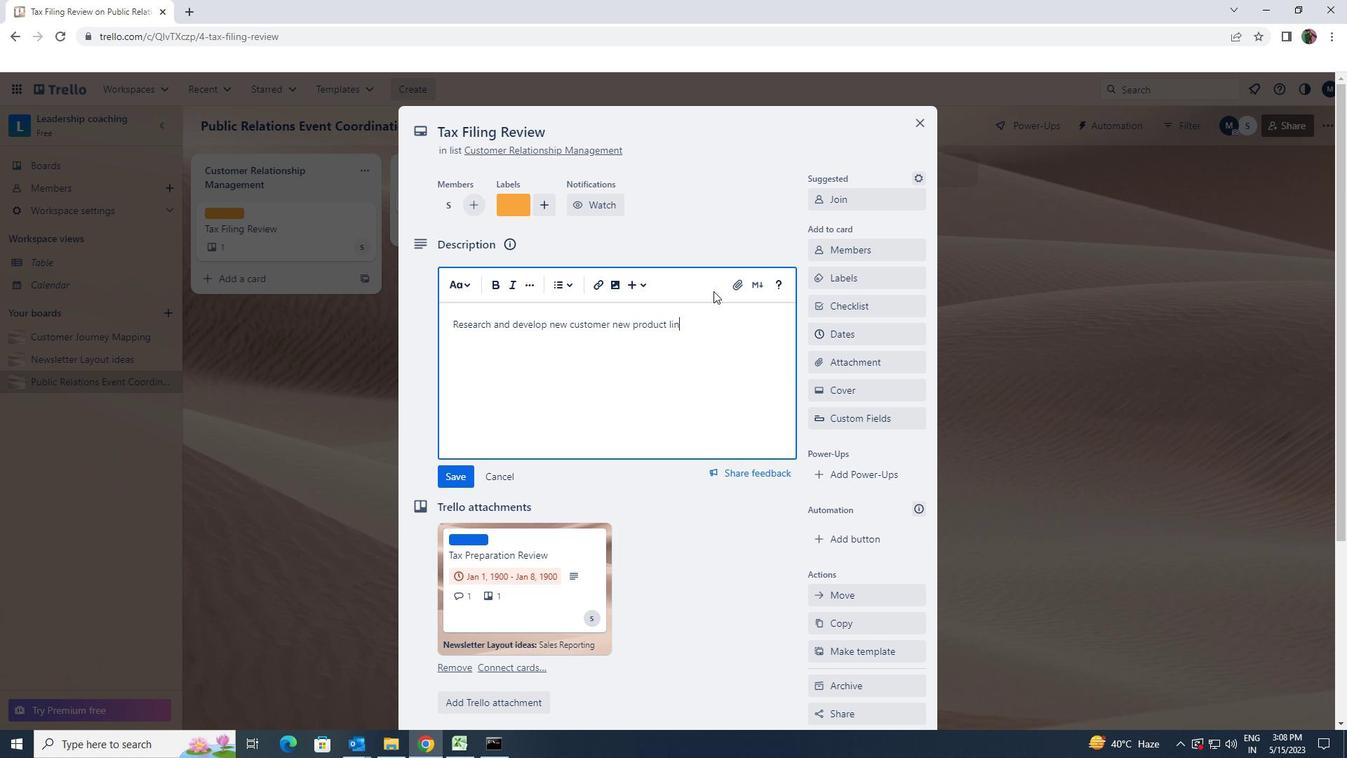 
Action: Mouse moved to (463, 468)
Screenshot: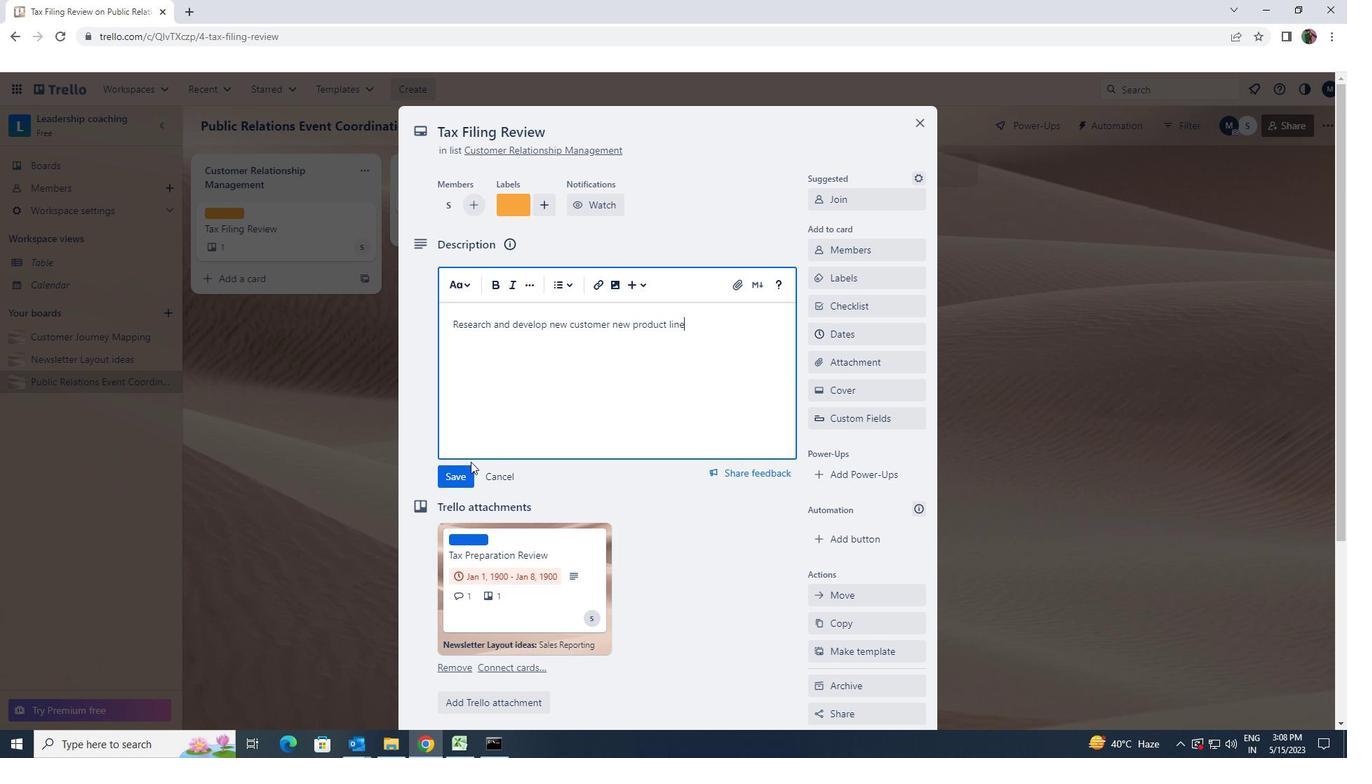 
Action: Mouse pressed left at (463, 468)
Screenshot: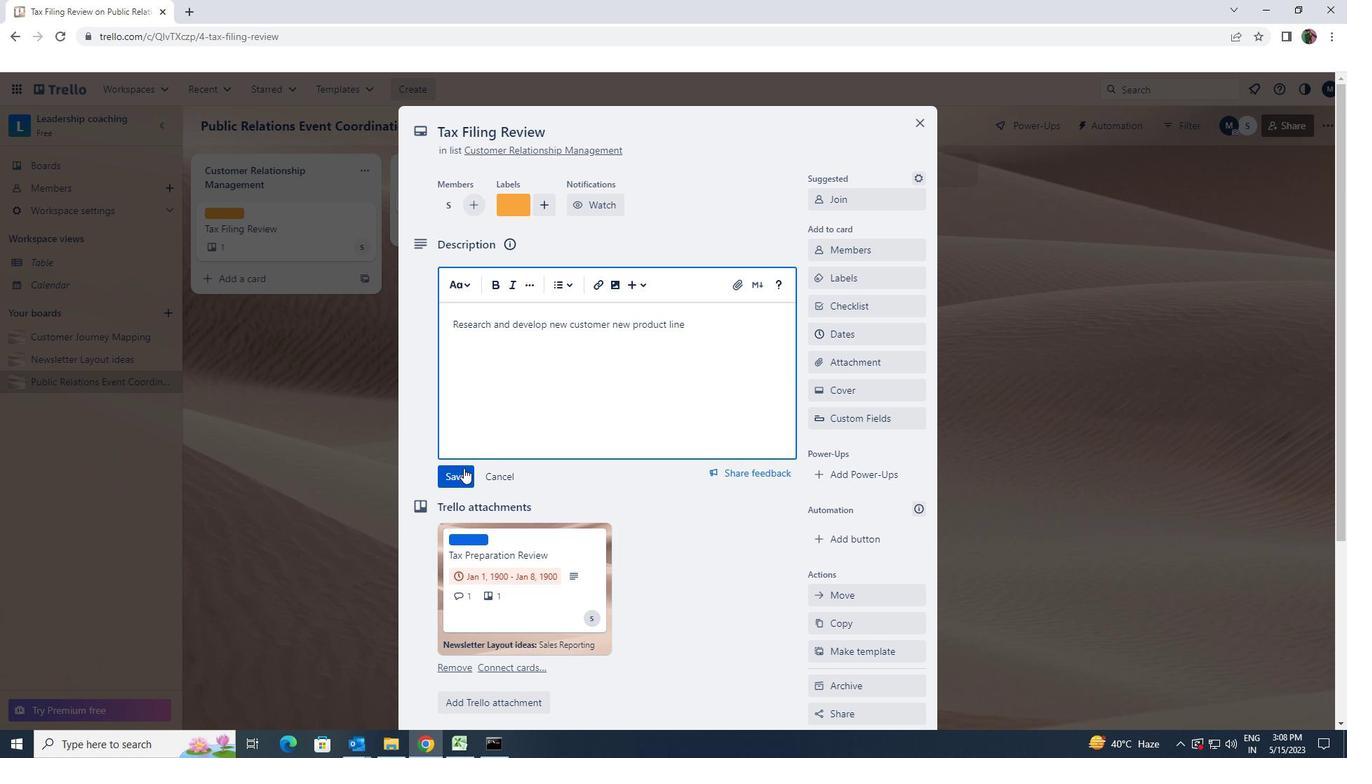 
Action: Mouse moved to (463, 463)
Screenshot: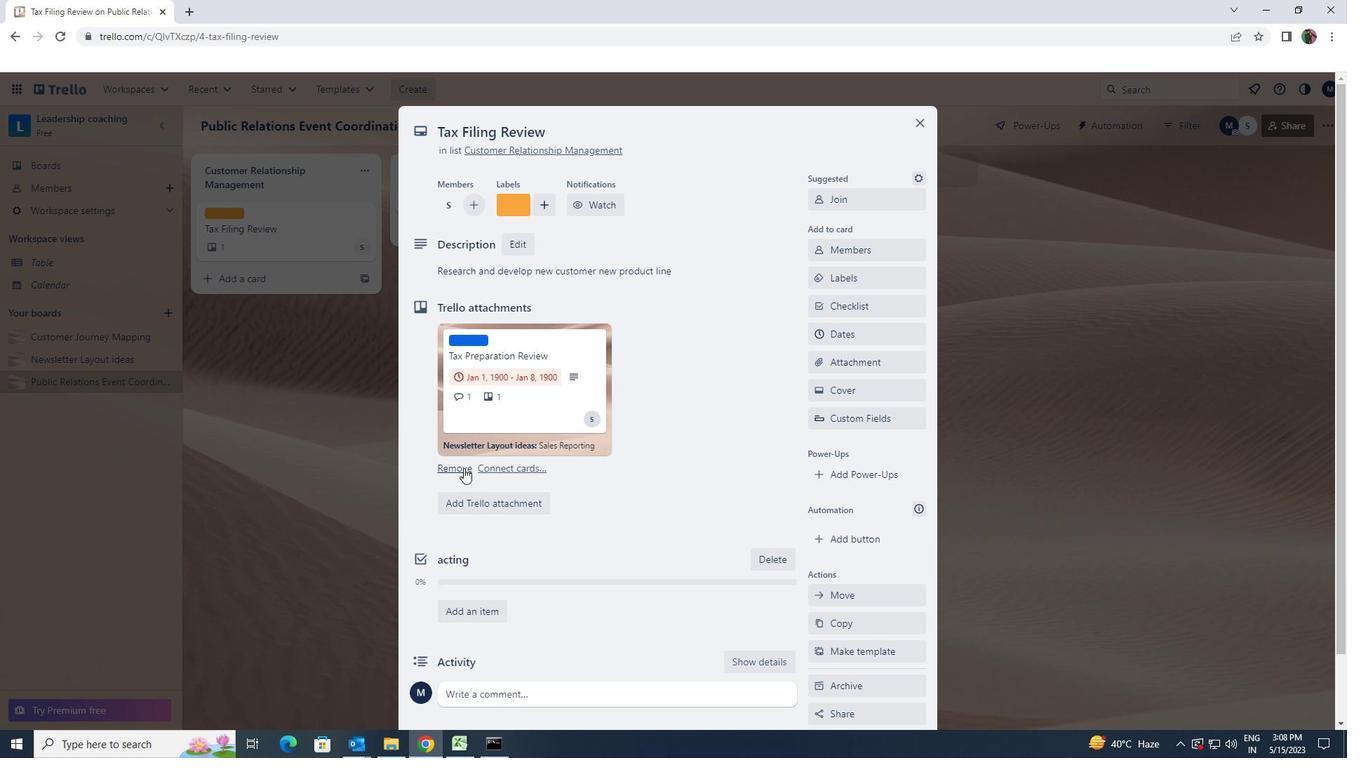 
Action: Mouse scrolled (463, 462) with delta (0, 0)
Screenshot: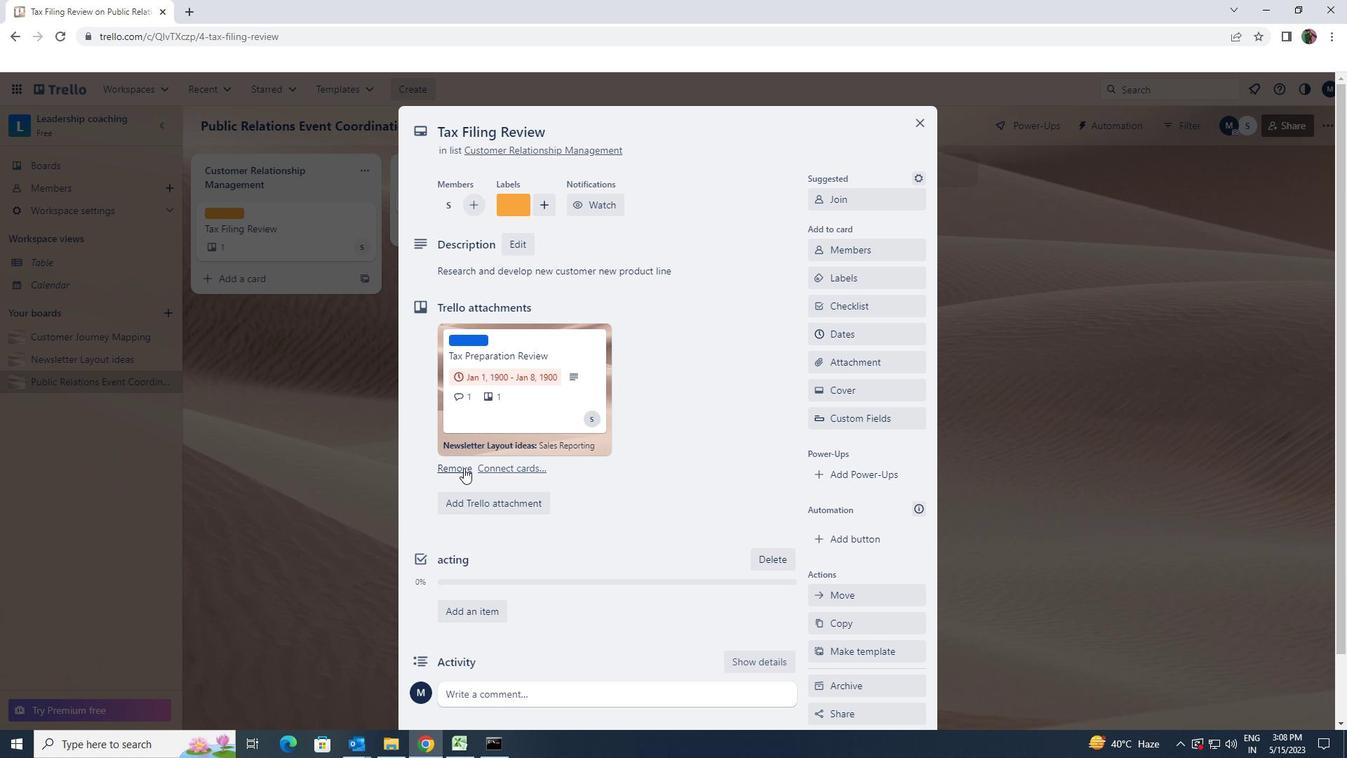 
Action: Mouse scrolled (463, 462) with delta (0, 0)
Screenshot: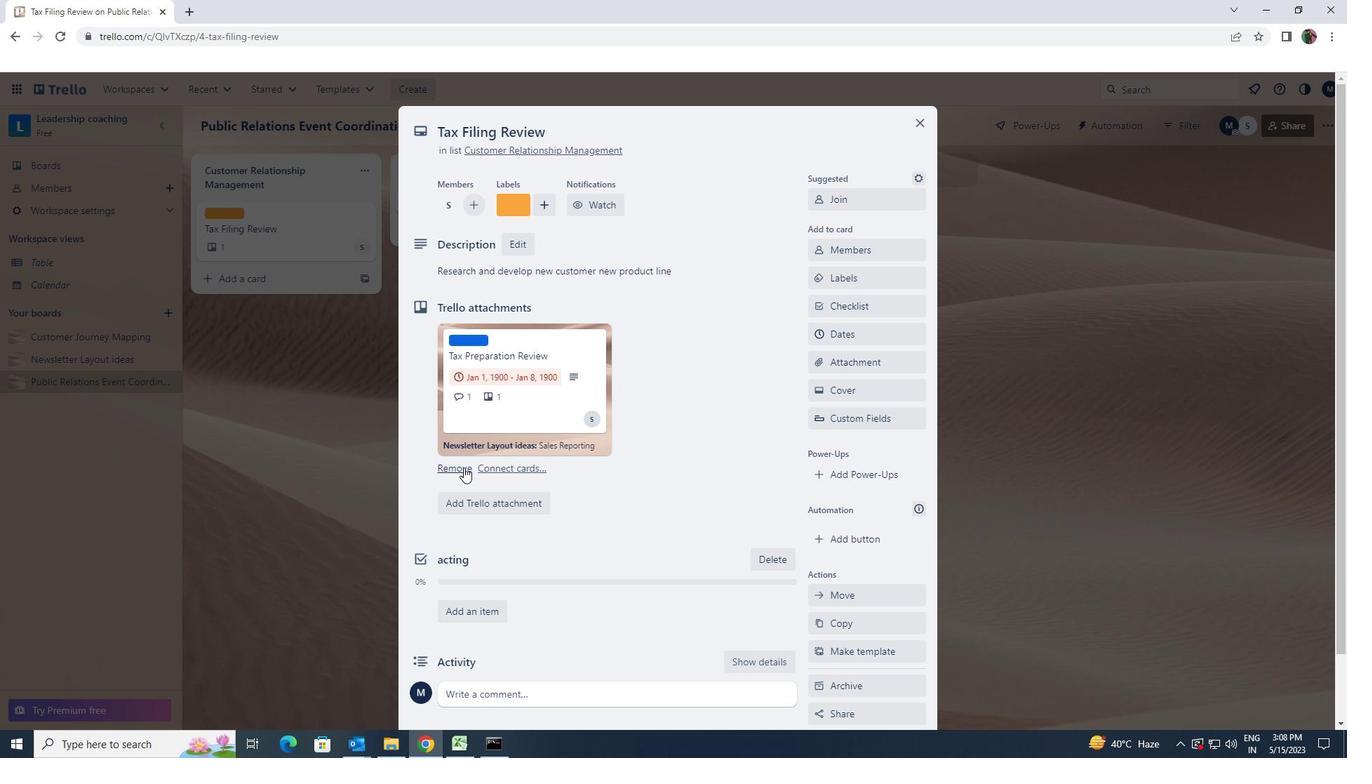 
Action: Mouse scrolled (463, 462) with delta (0, 0)
Screenshot: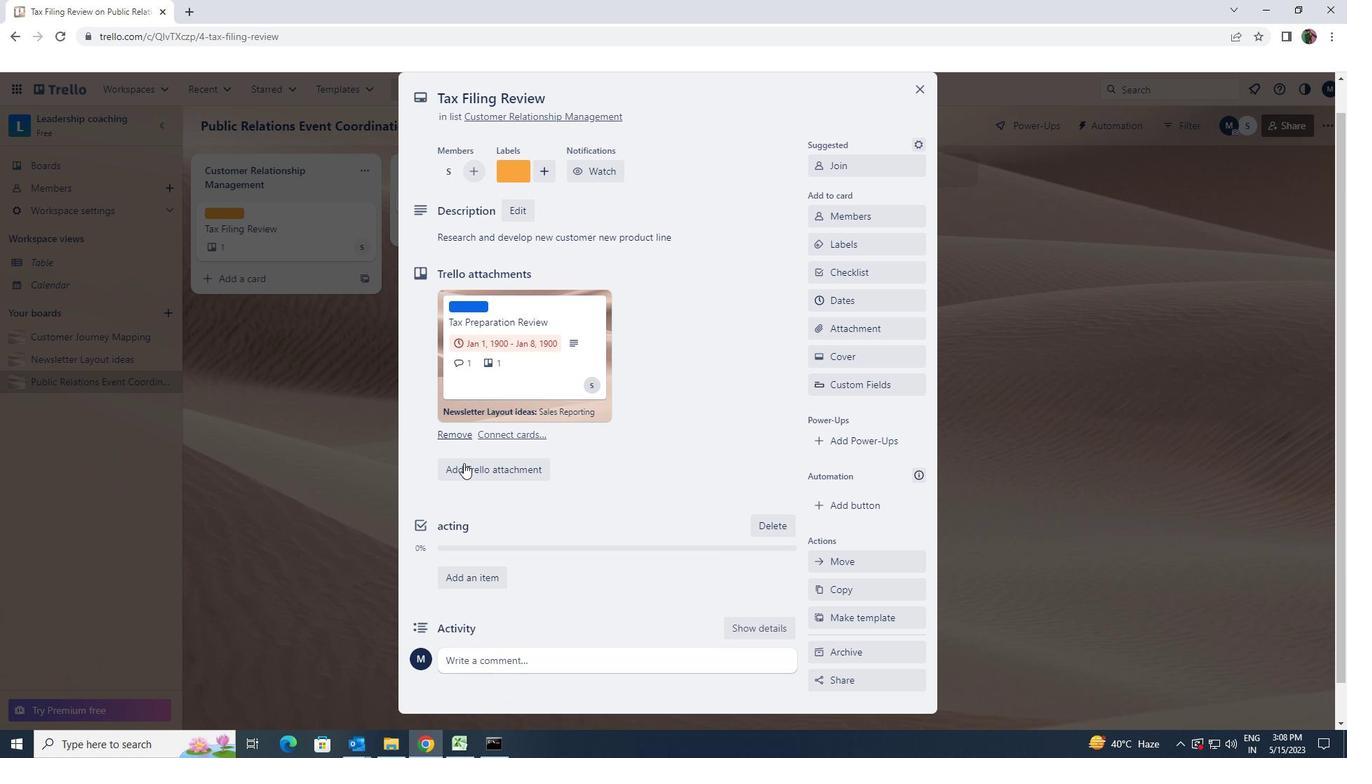 
Action: Mouse moved to (475, 614)
Screenshot: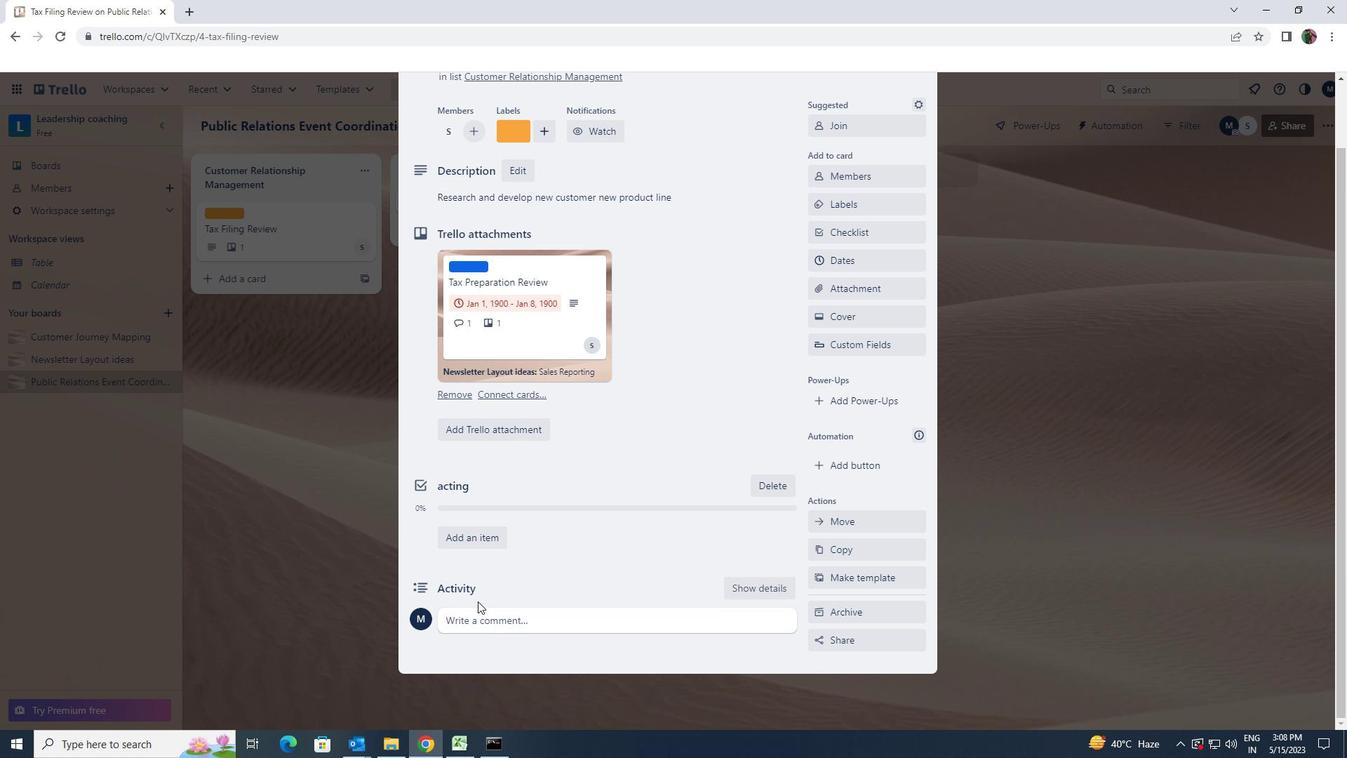 
Action: Mouse pressed left at (475, 614)
Screenshot: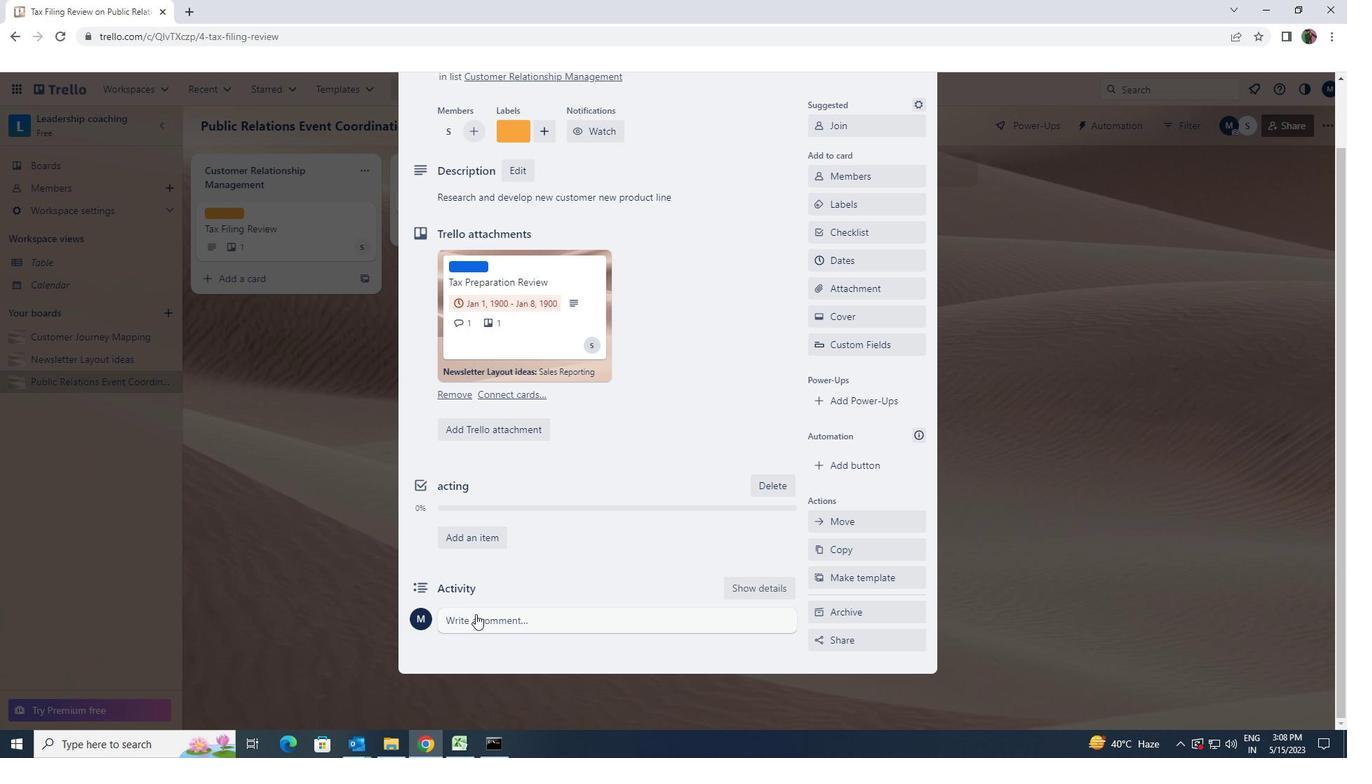 
Action: Key pressed <Key.shift><Key.shift><Key.shift><Key.shift><Key.shift>WE<Key.space>SHOULD<Key.space>APPROACH<Key.space>THIS<Key.space>TASK<Key.space>WITH<Key.space>SENSE<Key.space>OF<Key.space><Key.space>PERSISTENCE<Key.space>AND<Key.space>DETERMINATO<Key.backspace>ION<Key.space>WILLING<Key.space>TO<Key.space>OVERCM<Key.backspace>OME<Key.space>OBSTACLES<Key.space>AND<Key.space>PUSH<Key.space>THROUGH<Key.space>CHALLENGES
Screenshot: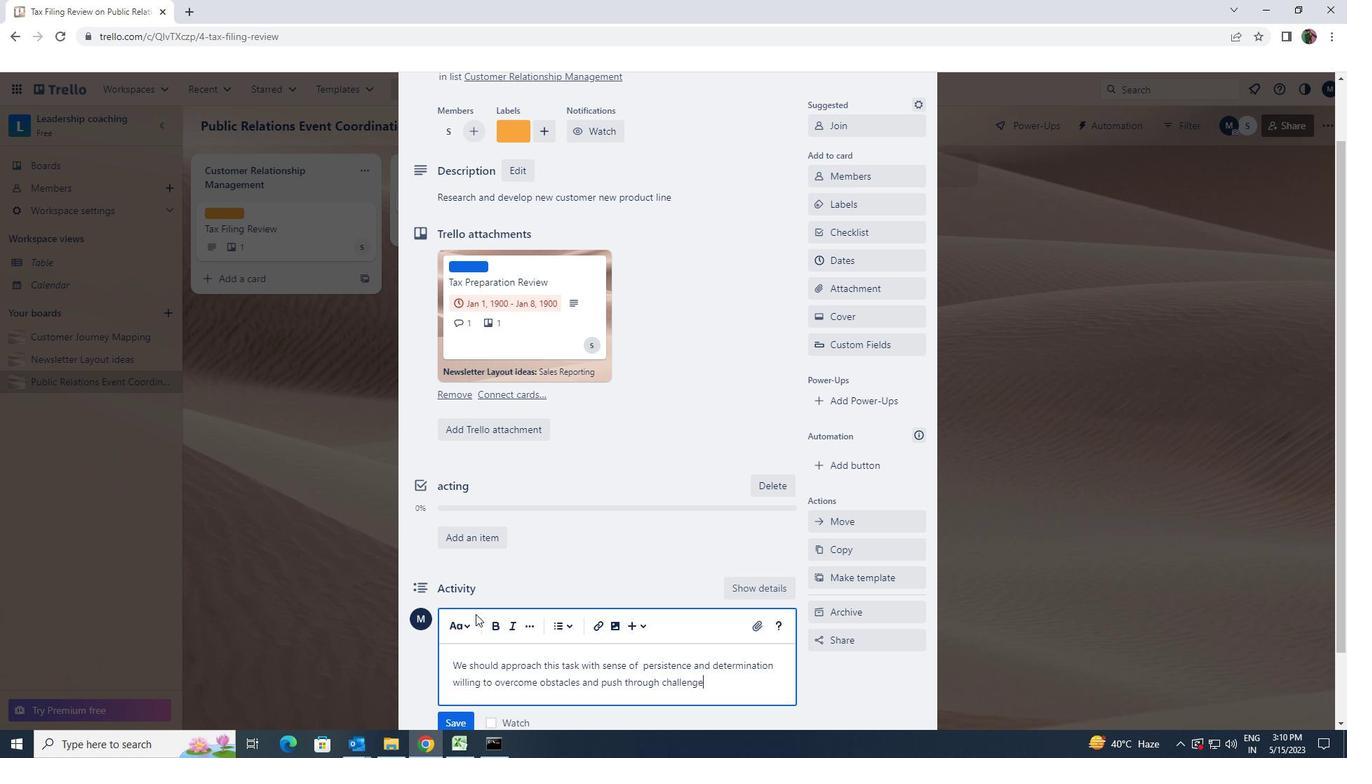 
Action: Mouse scrolled (475, 613) with delta (0, 0)
Screenshot: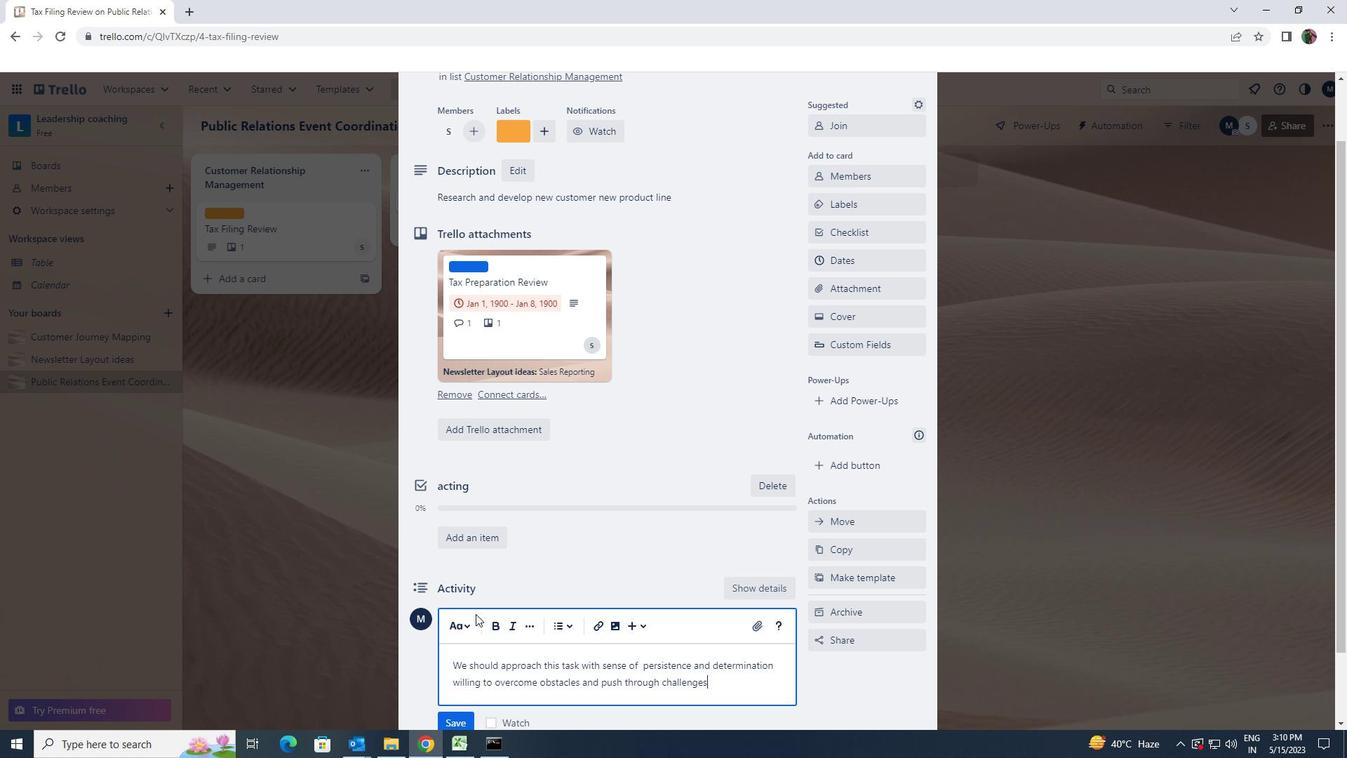 
Action: Mouse scrolled (475, 613) with delta (0, 0)
Screenshot: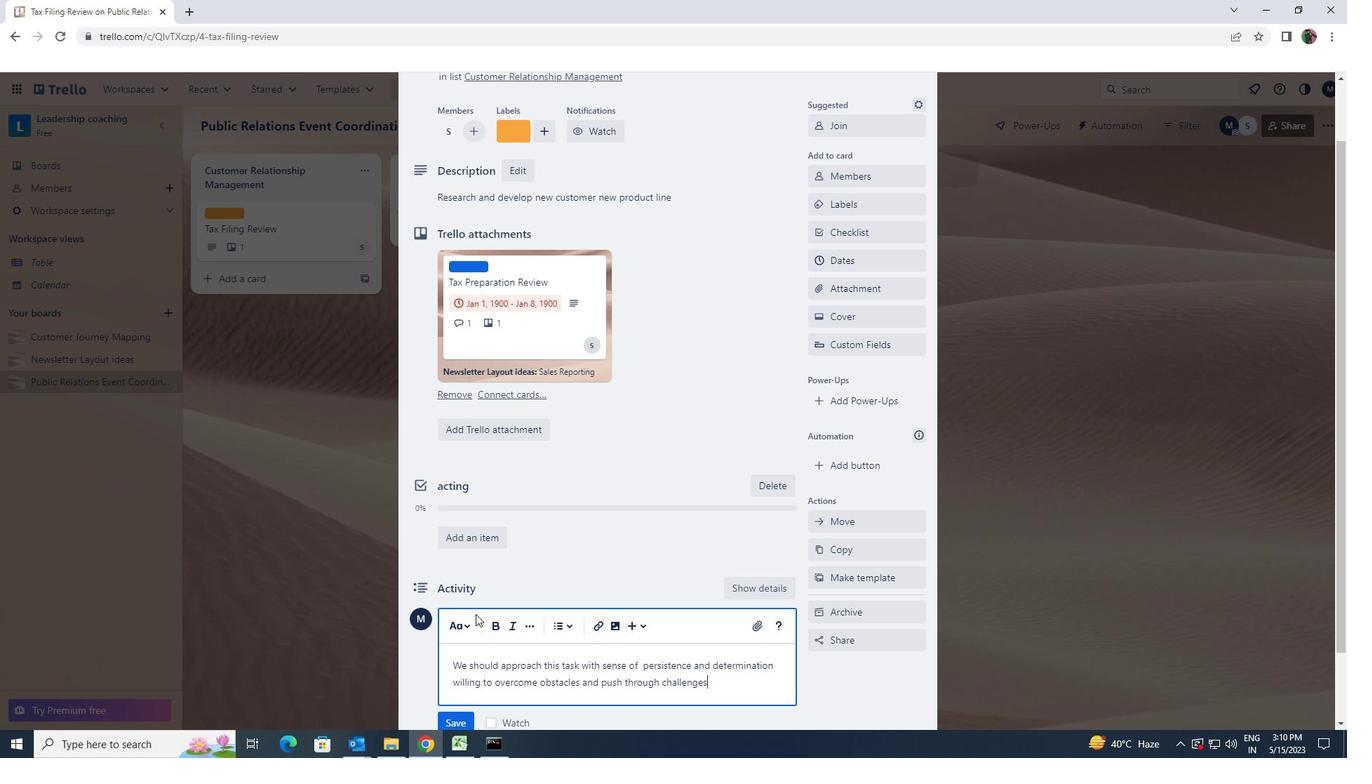 
Action: Mouse moved to (466, 634)
Screenshot: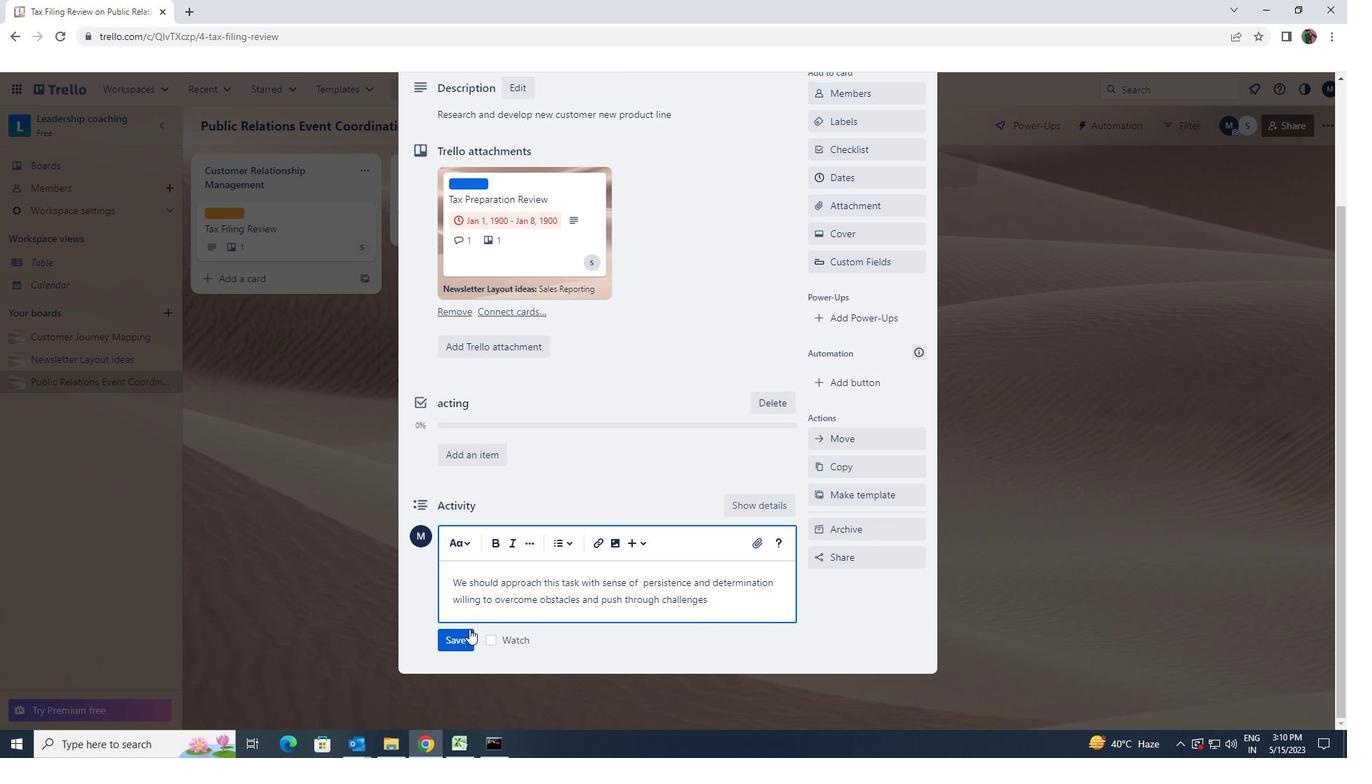 
Action: Mouse pressed left at (466, 634)
Screenshot: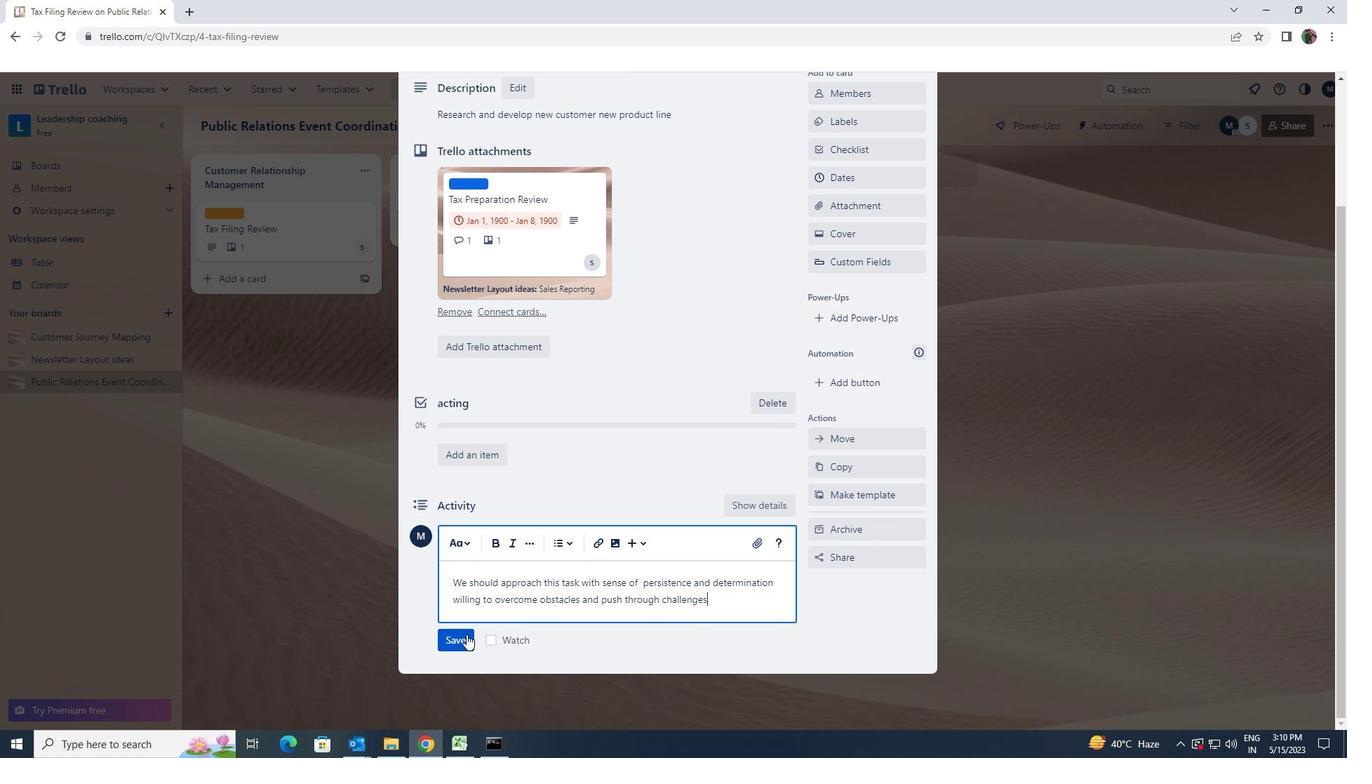 
Action: Mouse moved to (463, 634)
Screenshot: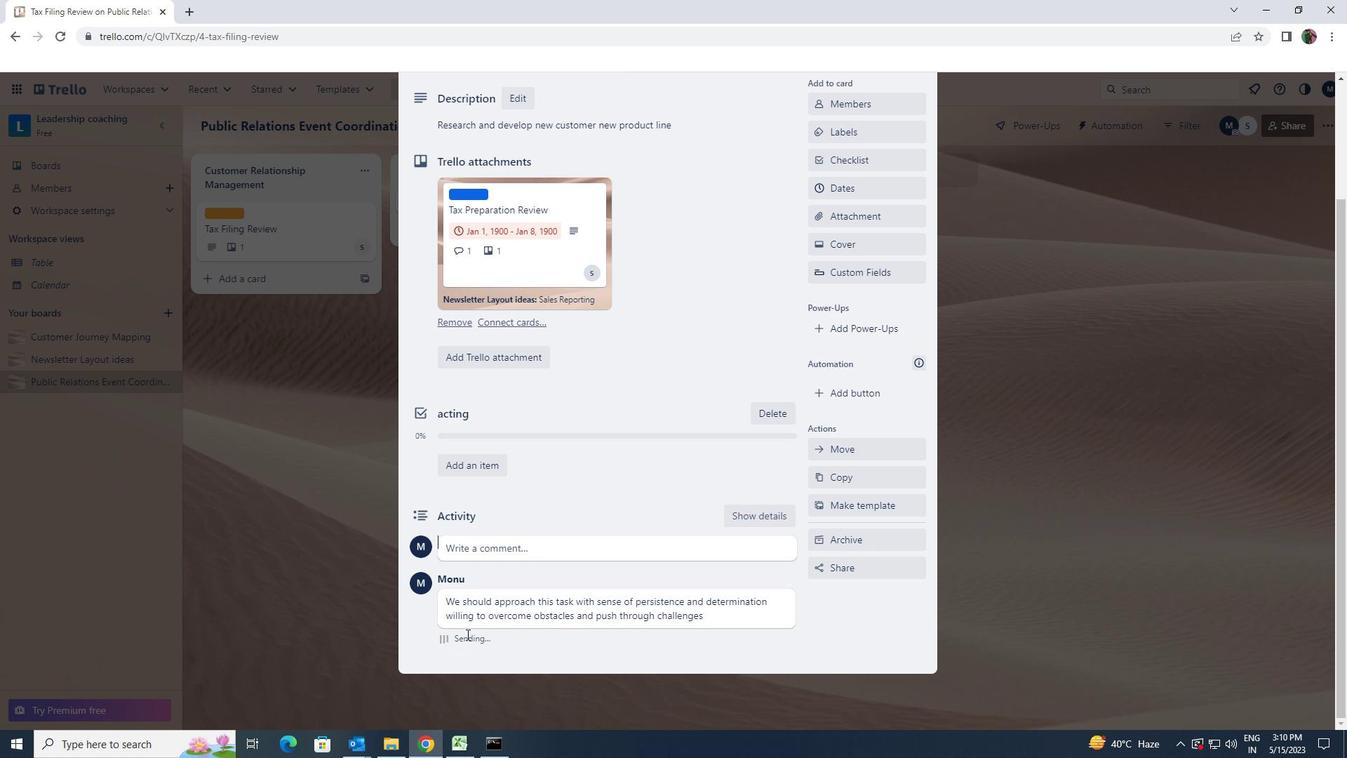
Action: Mouse scrolled (463, 635) with delta (0, 0)
Screenshot: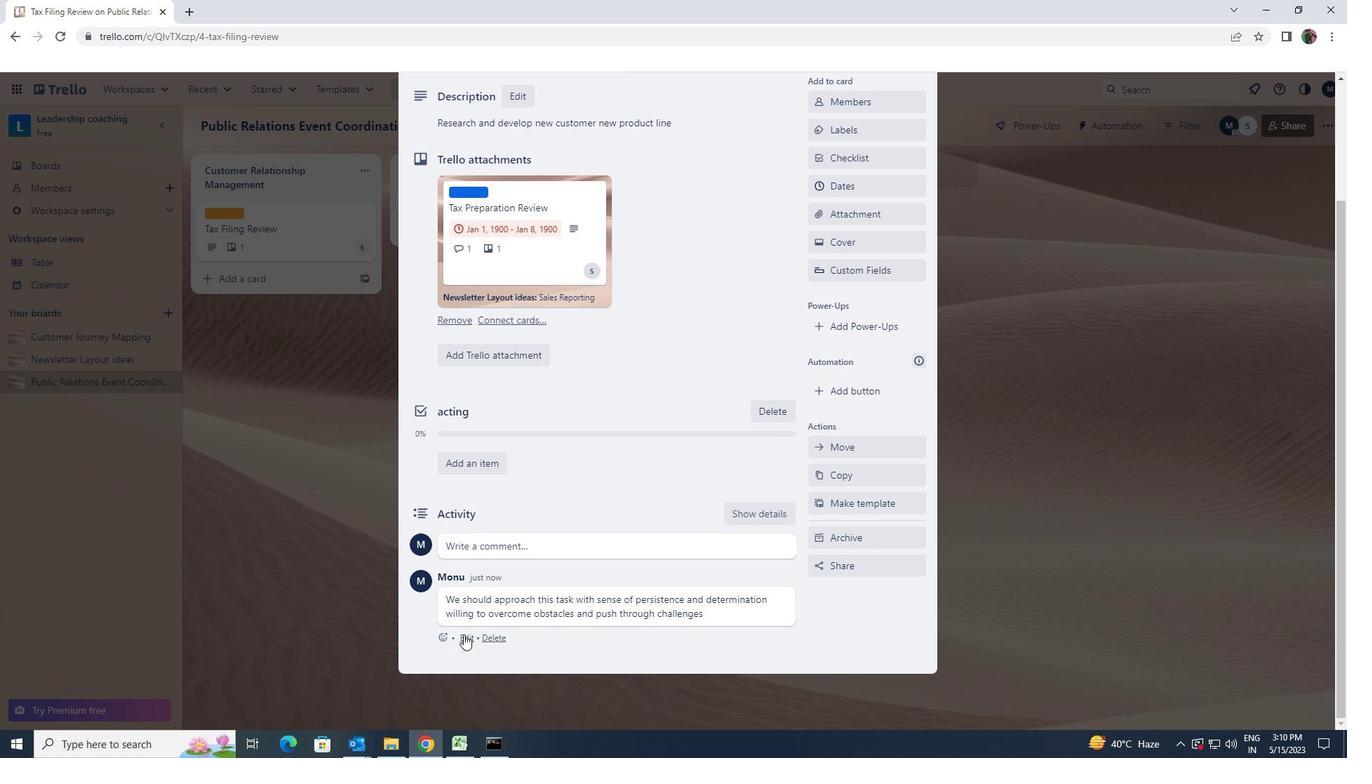 
Action: Mouse scrolled (463, 635) with delta (0, 0)
Screenshot: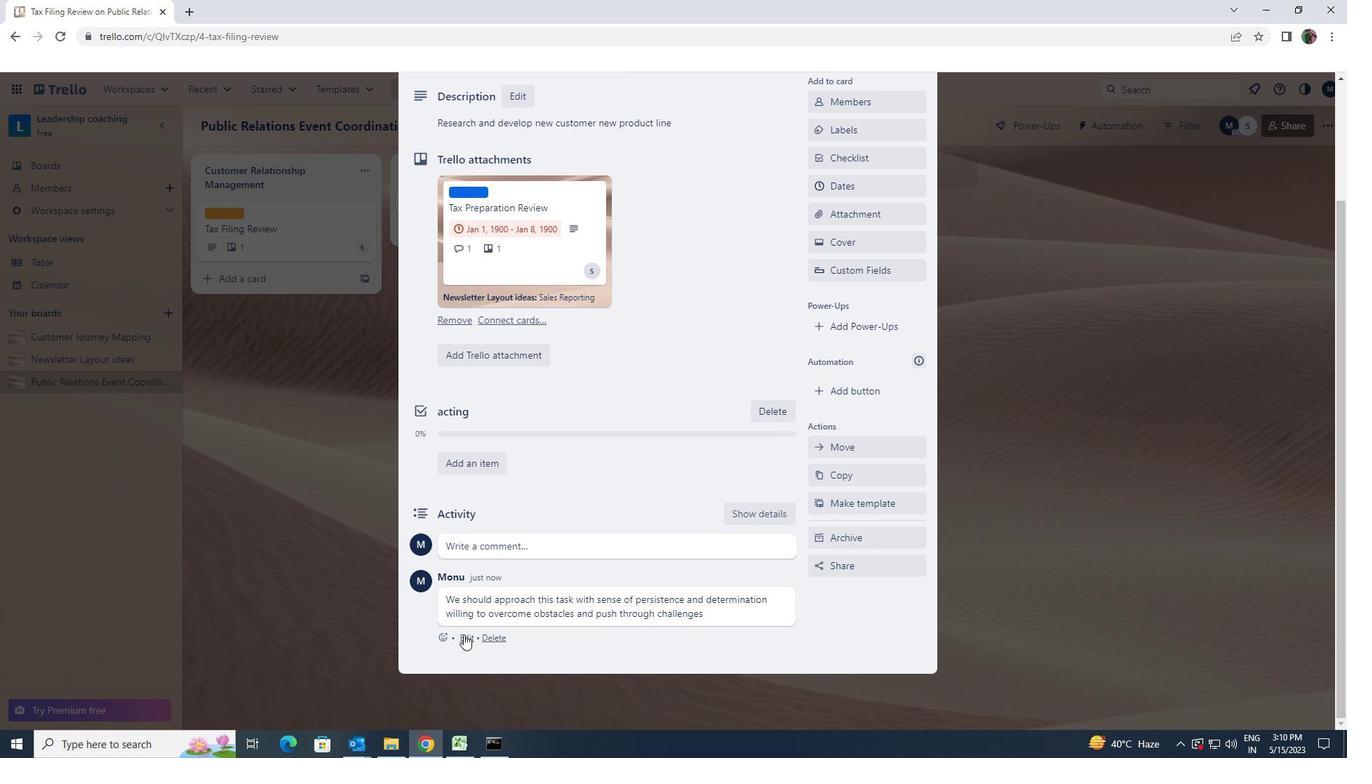 
Action: Mouse scrolled (463, 635) with delta (0, 0)
Screenshot: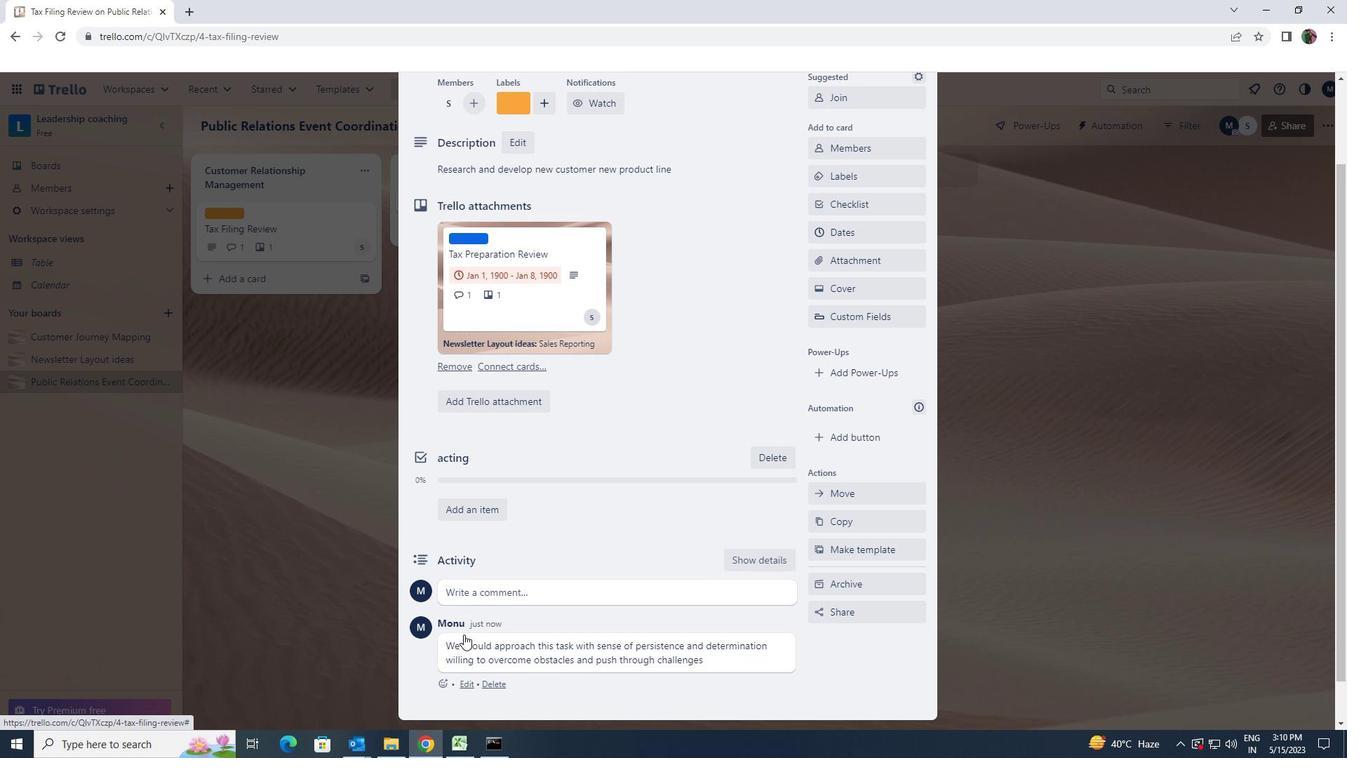 
Action: Mouse moved to (843, 331)
Screenshot: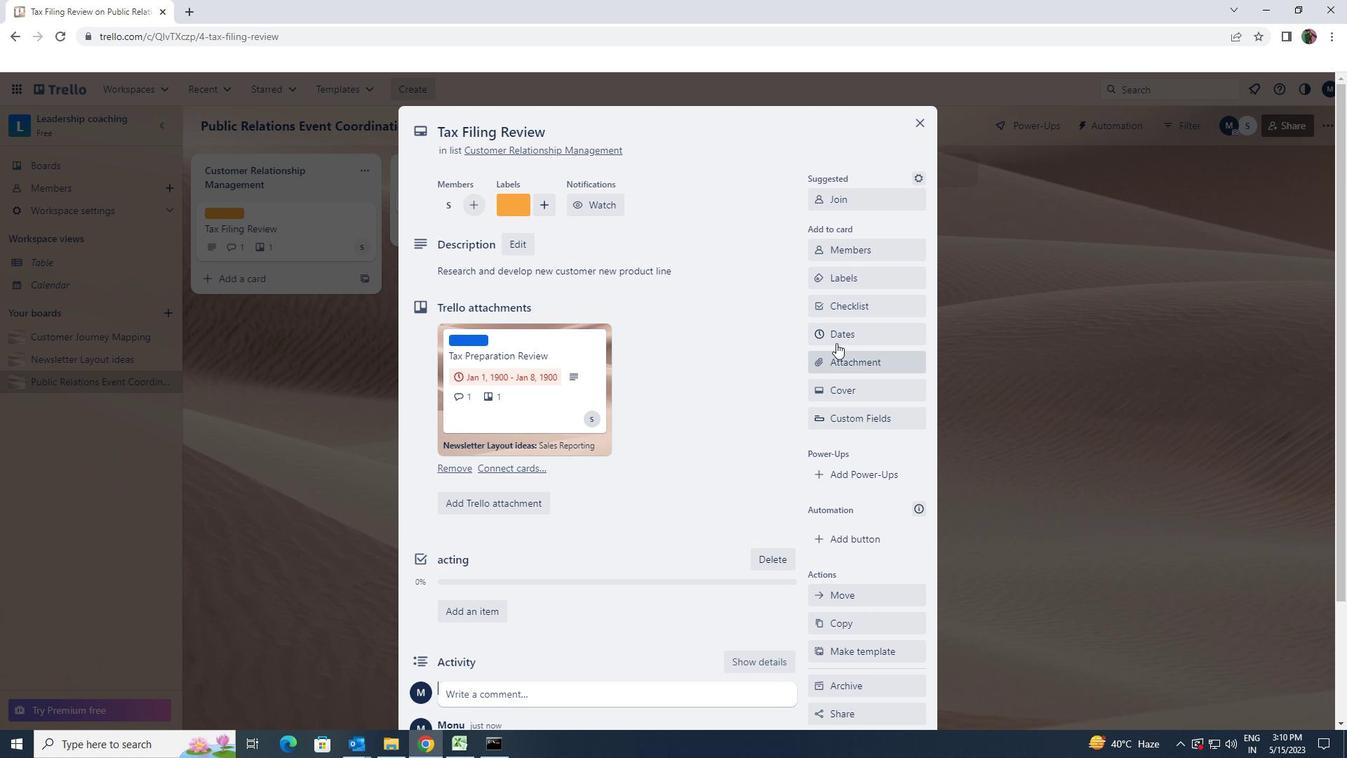 
Action: Mouse pressed left at (843, 331)
Screenshot: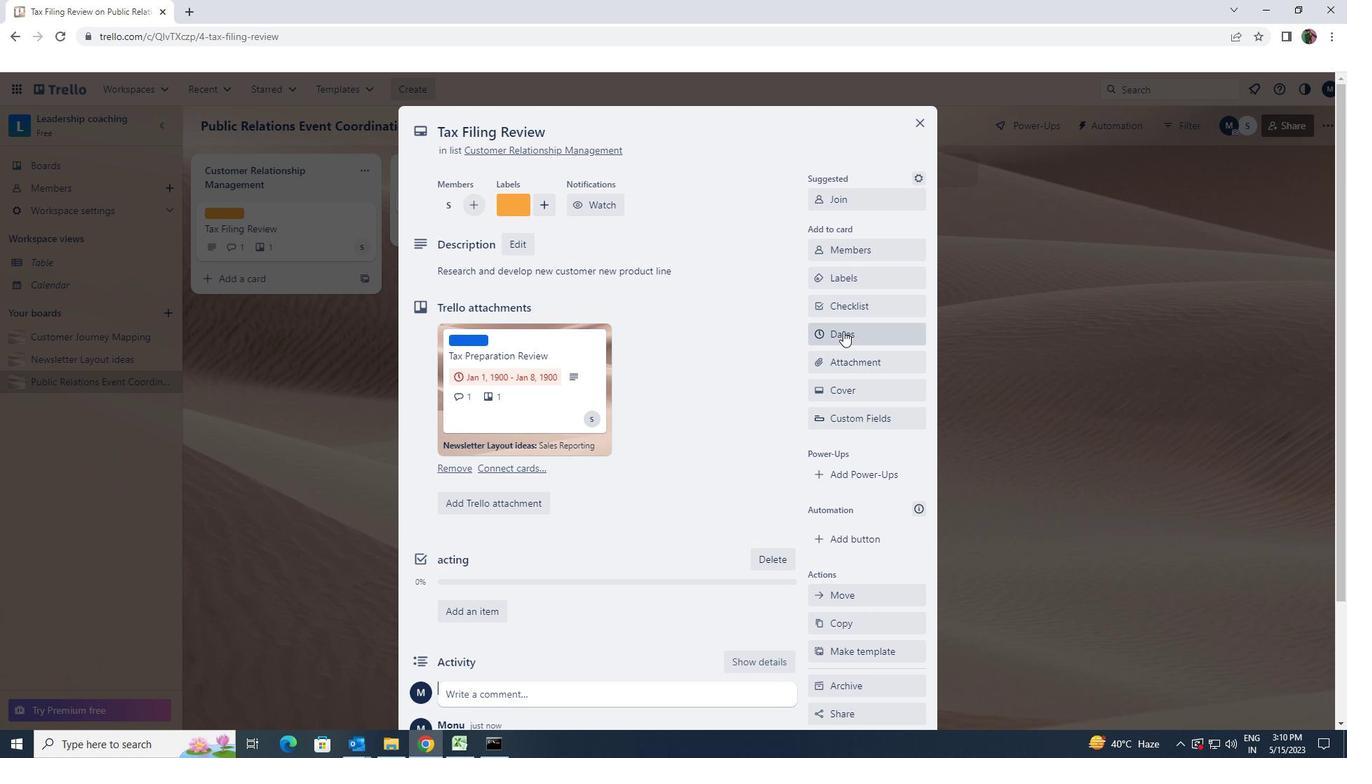 
Action: Mouse moved to (824, 374)
Screenshot: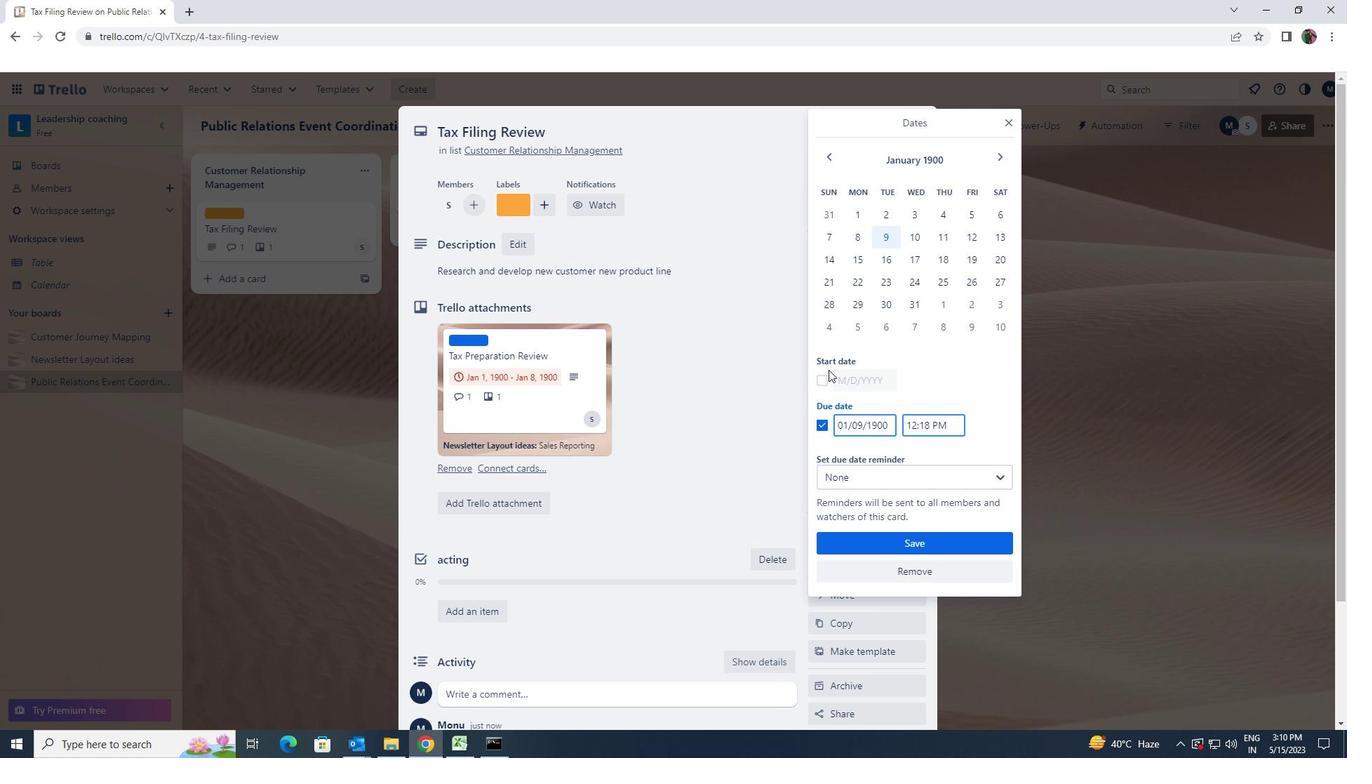 
Action: Mouse pressed left at (824, 374)
Screenshot: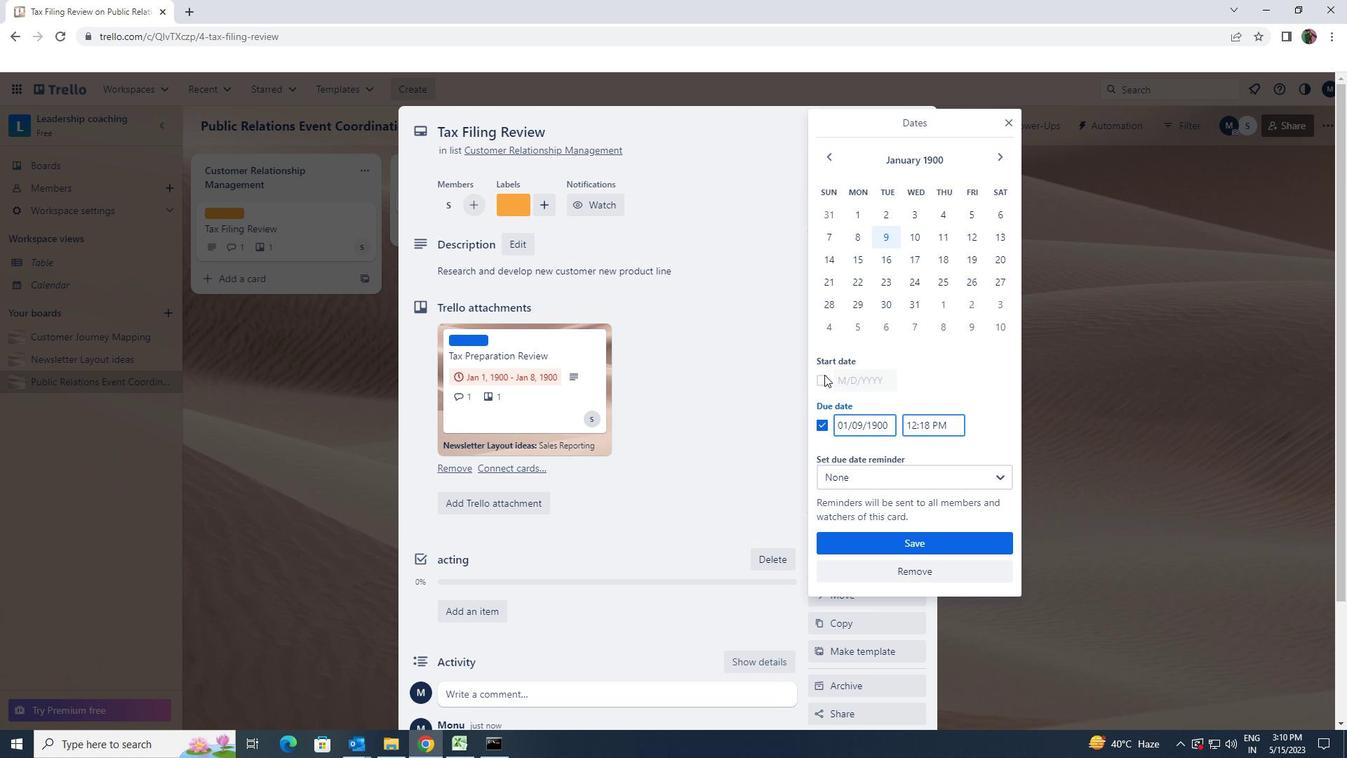 
Action: Mouse moved to (892, 377)
Screenshot: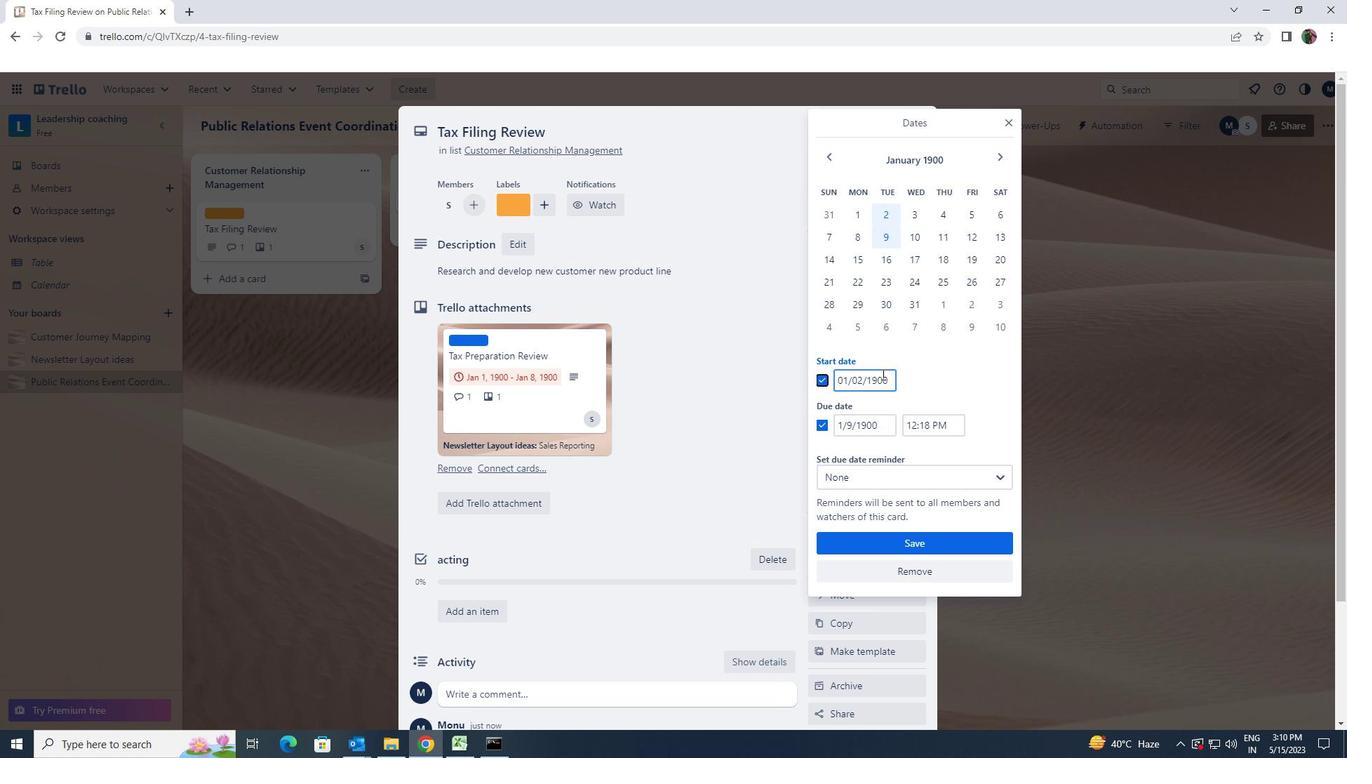 
Action: Mouse pressed left at (892, 377)
Screenshot: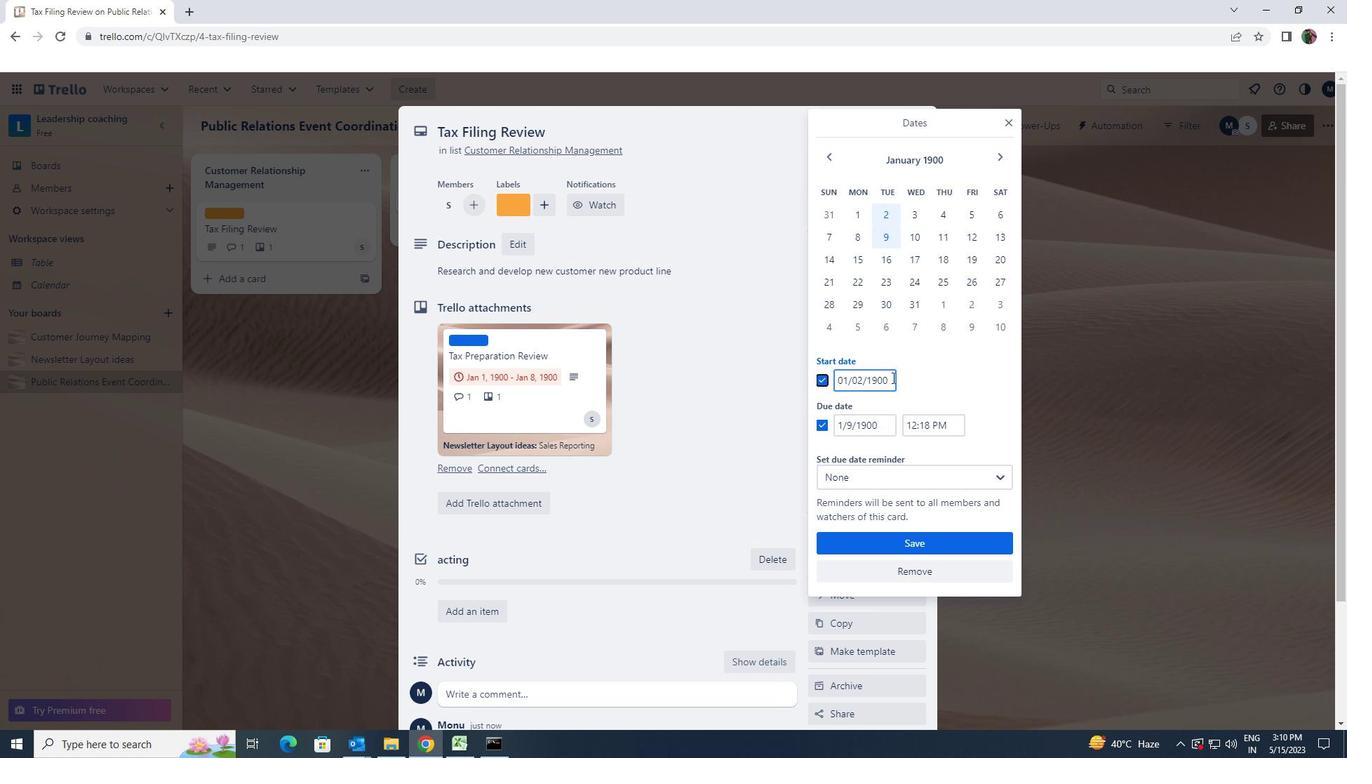 
Action: Mouse moved to (833, 386)
Screenshot: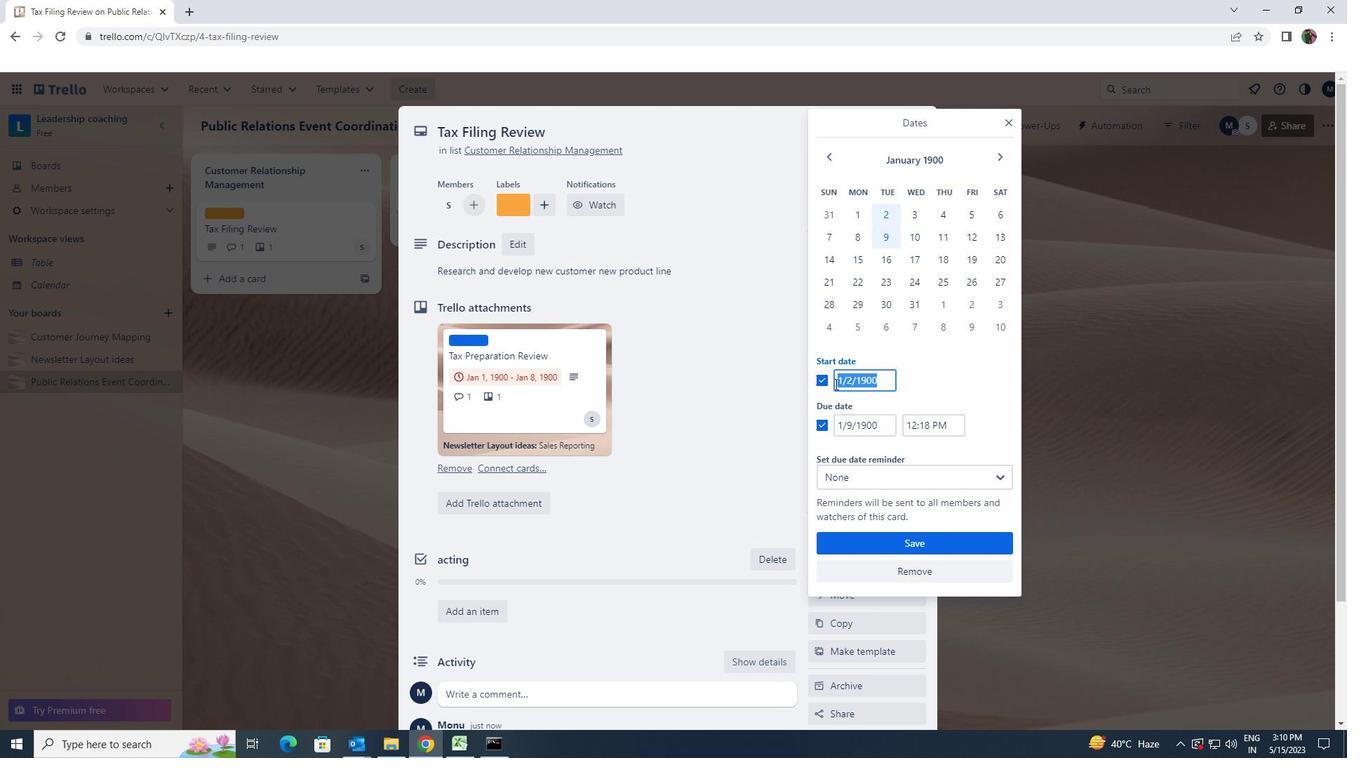
Action: Key pressed 1/3/1900
Screenshot: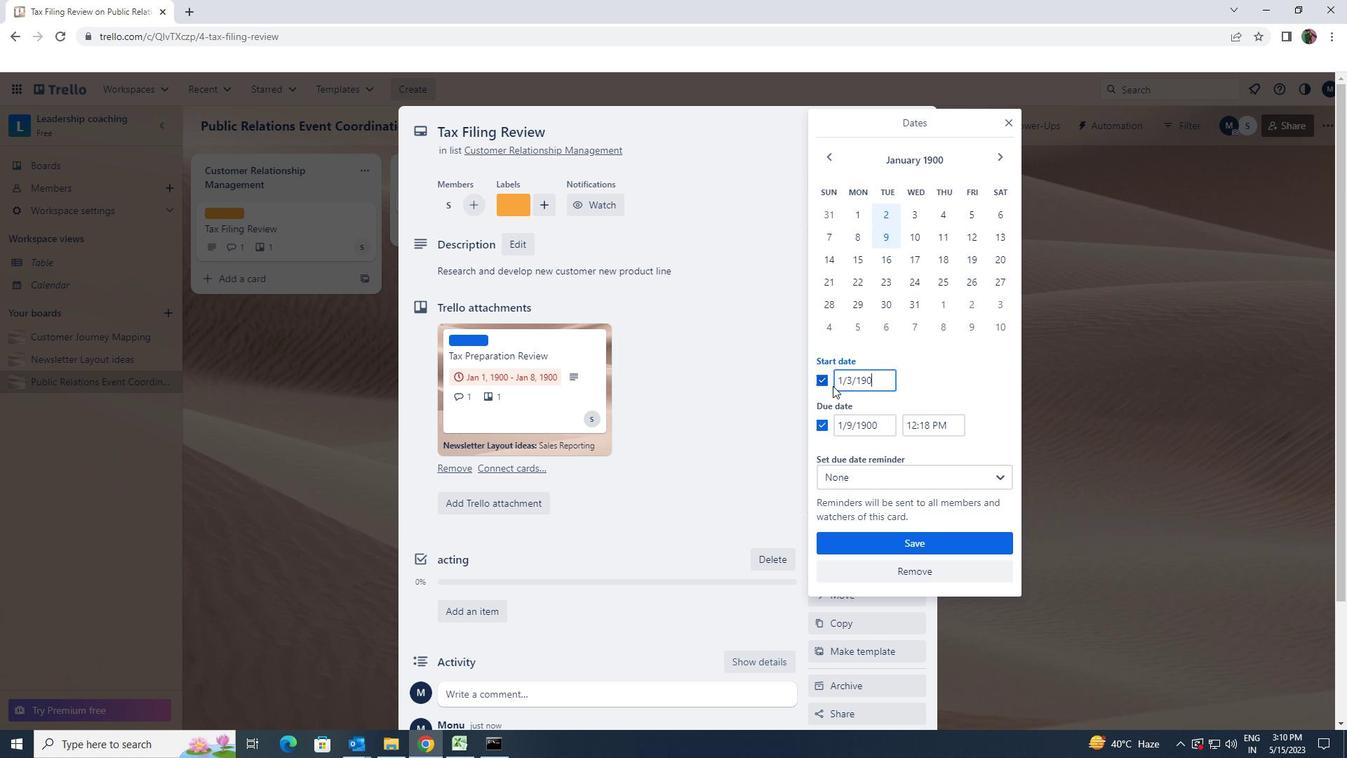 
Action: Mouse moved to (878, 423)
Screenshot: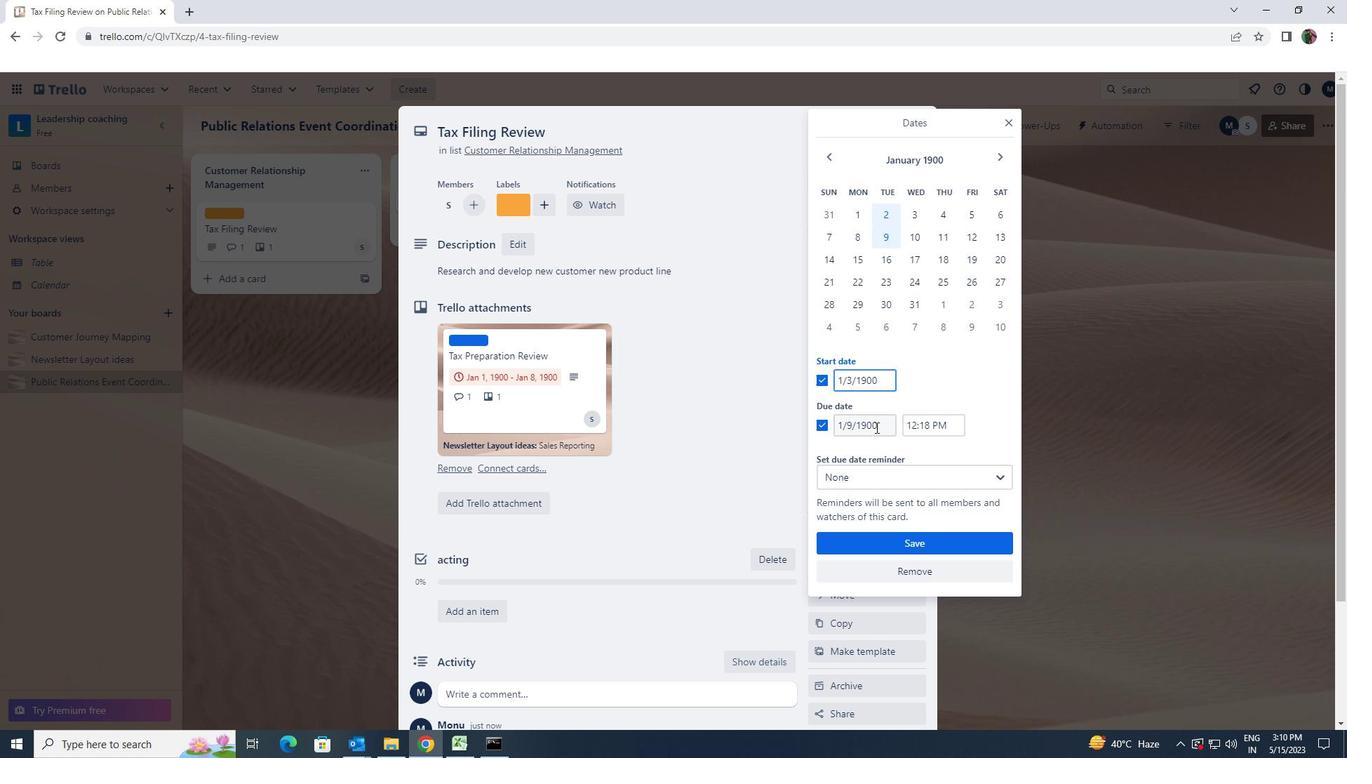 
Action: Mouse pressed left at (878, 423)
Screenshot: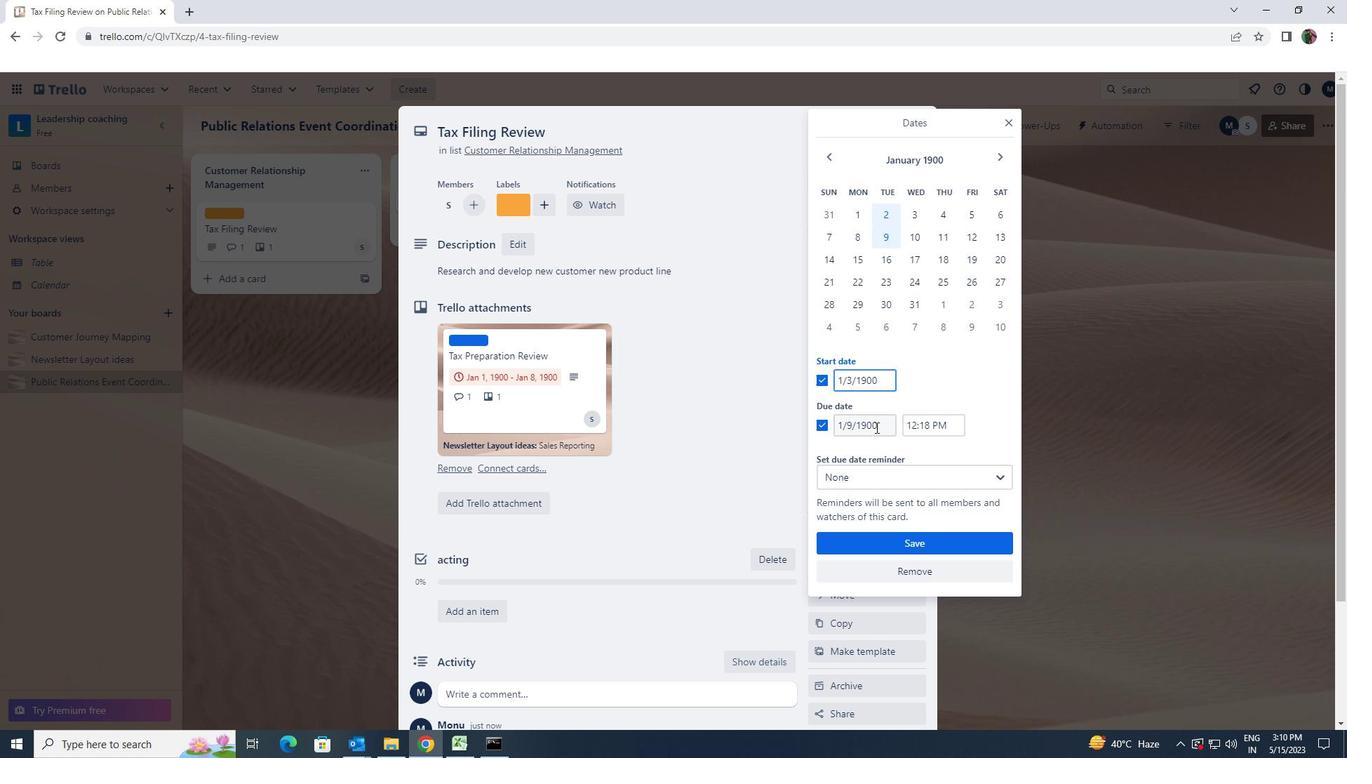 
Action: Mouse moved to (819, 426)
Screenshot: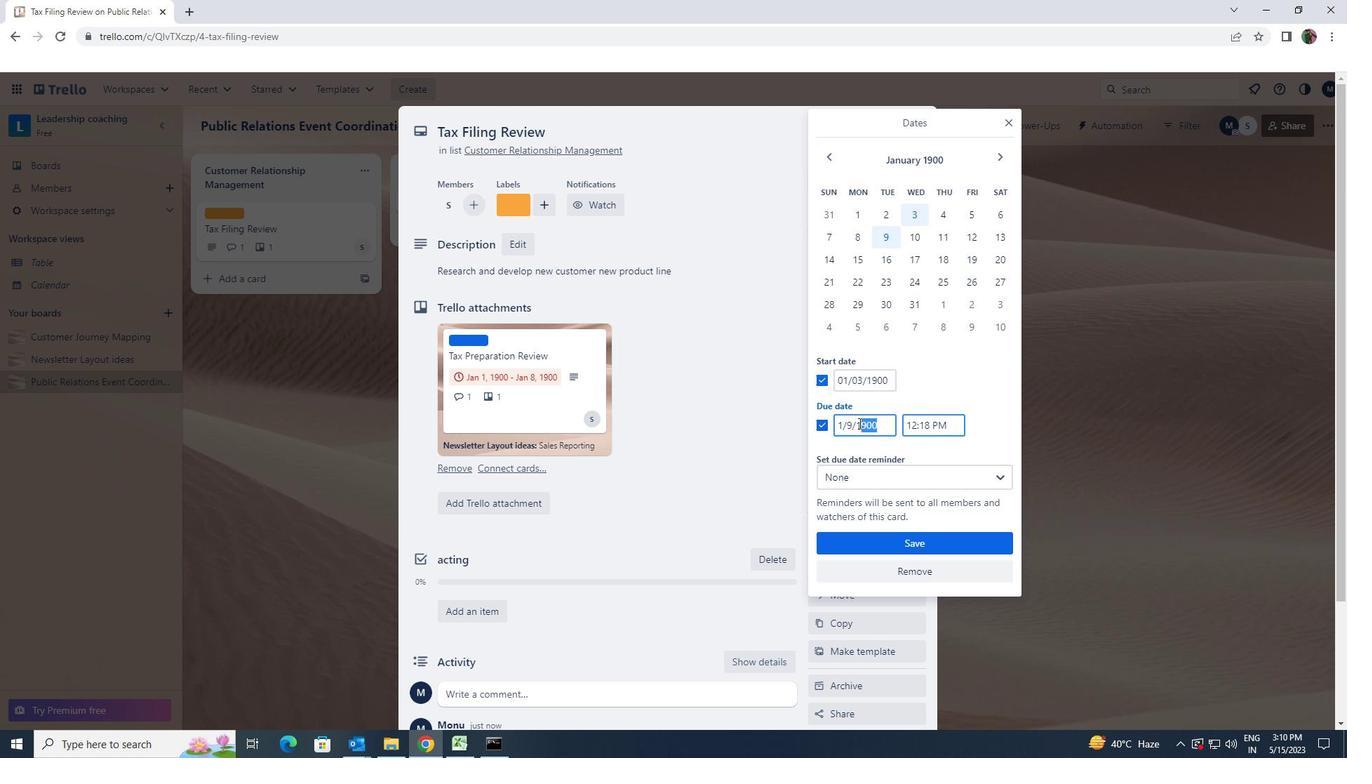 
Action: Key pressed 1/10/1900
Screenshot: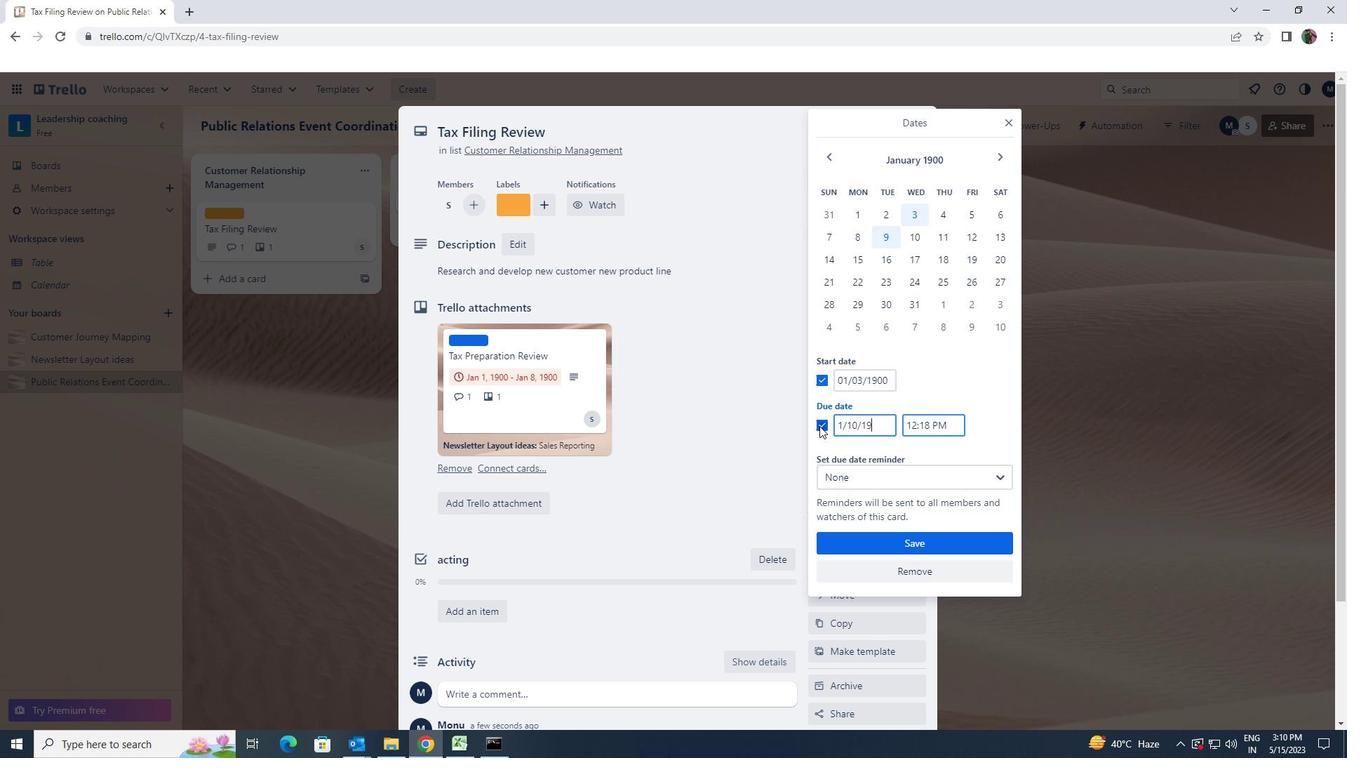 
Action: Mouse moved to (876, 540)
Screenshot: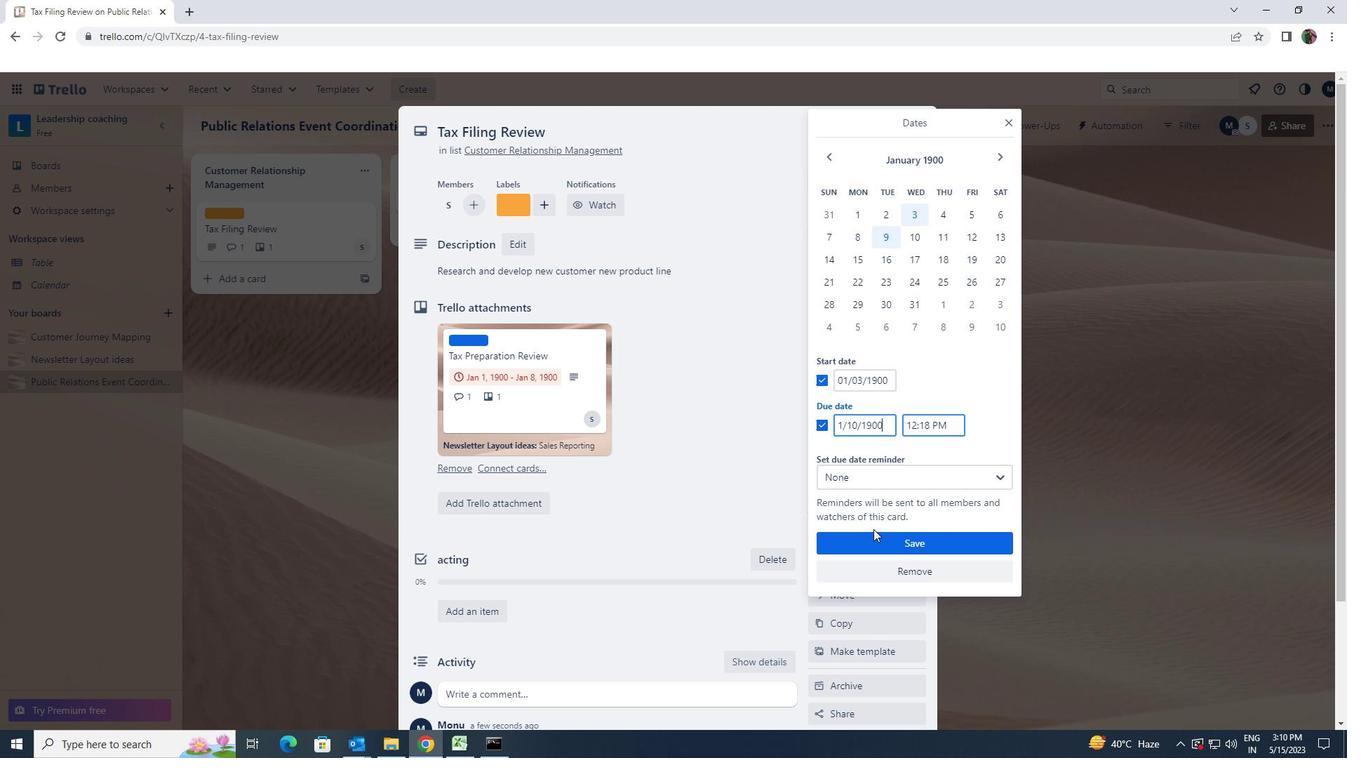 
Action: Mouse pressed left at (876, 540)
Screenshot: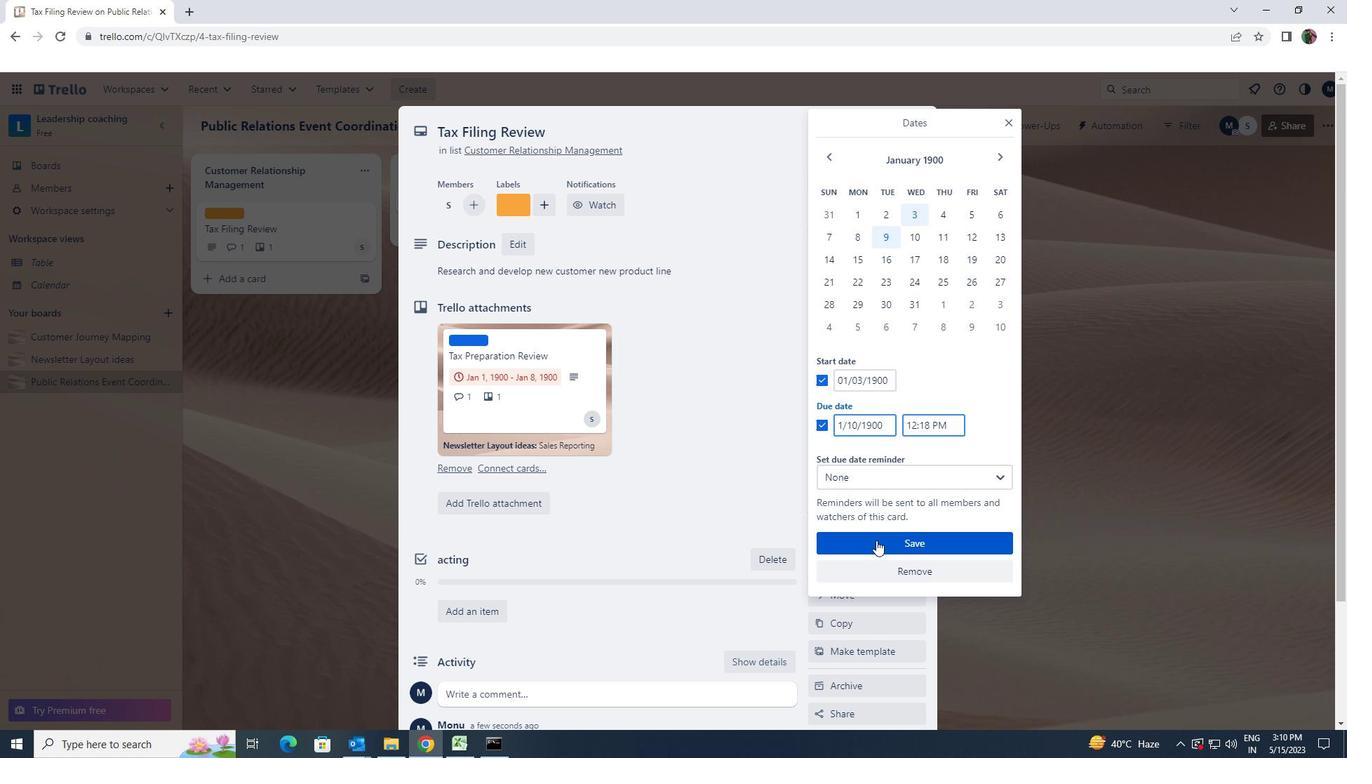 
